 Task: Create a task  Implement a new cloud-based project accounting system for a company , assign it to team member softage.5@softage.net in the project BackTech and update the status of the task to  At Risk , set the priority of the task to Medium
Action: Mouse moved to (608, 476)
Screenshot: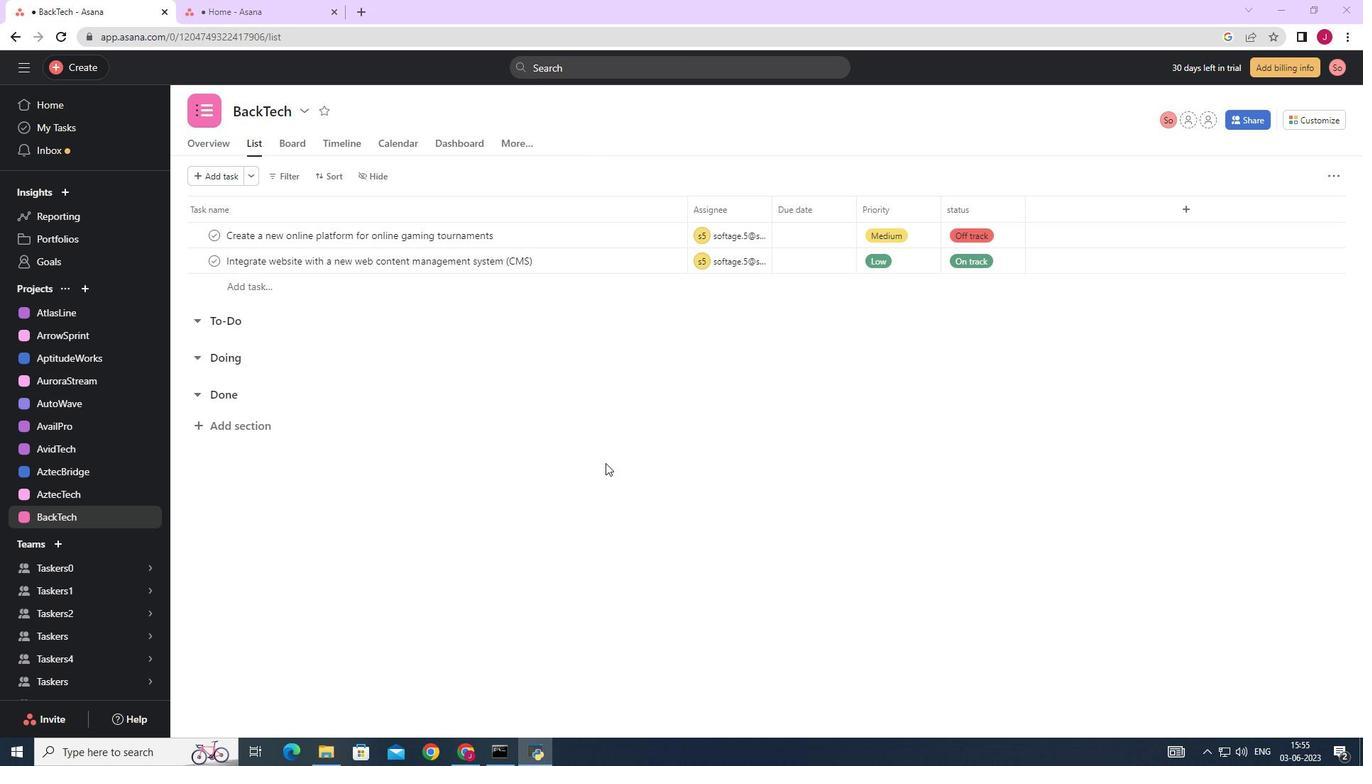 
Action: Mouse scrolled (606, 469) with delta (0, 0)
Screenshot: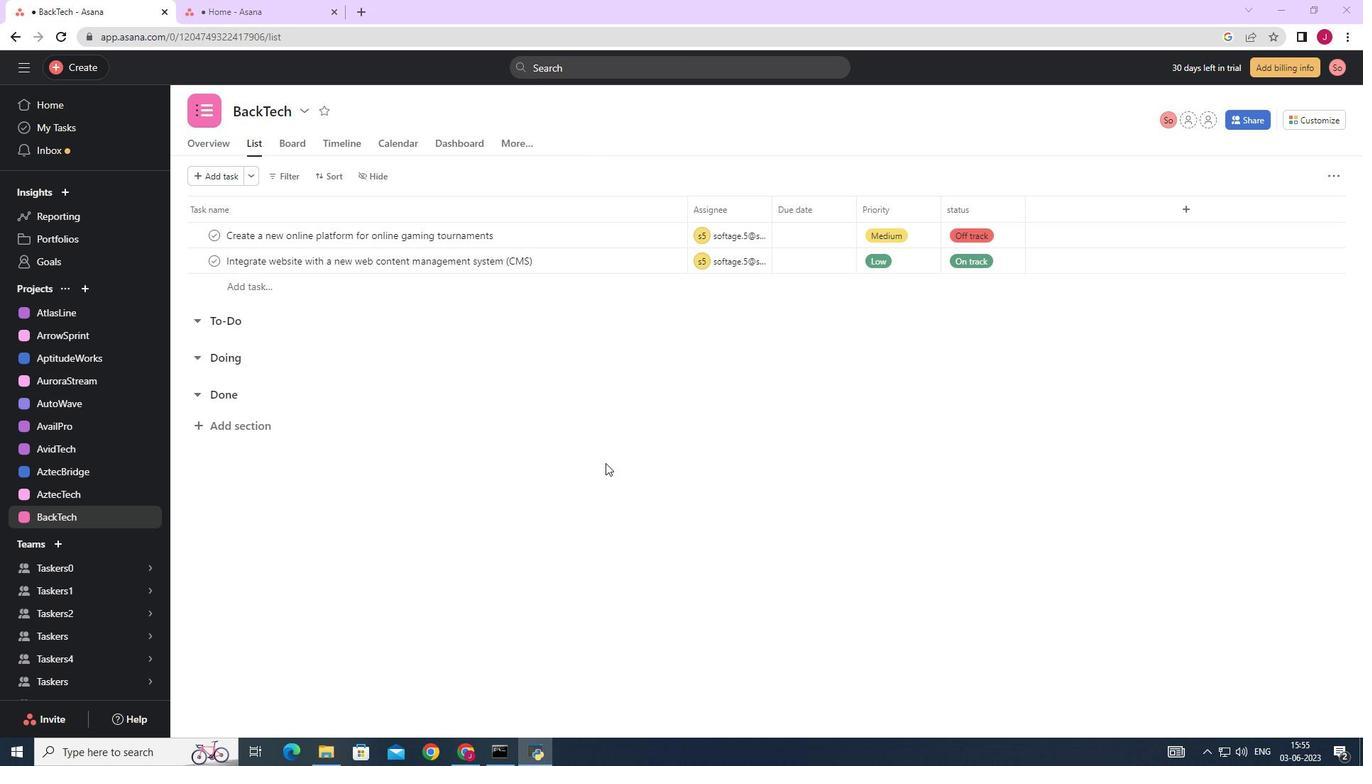 
Action: Mouse scrolled (608, 474) with delta (0, 0)
Screenshot: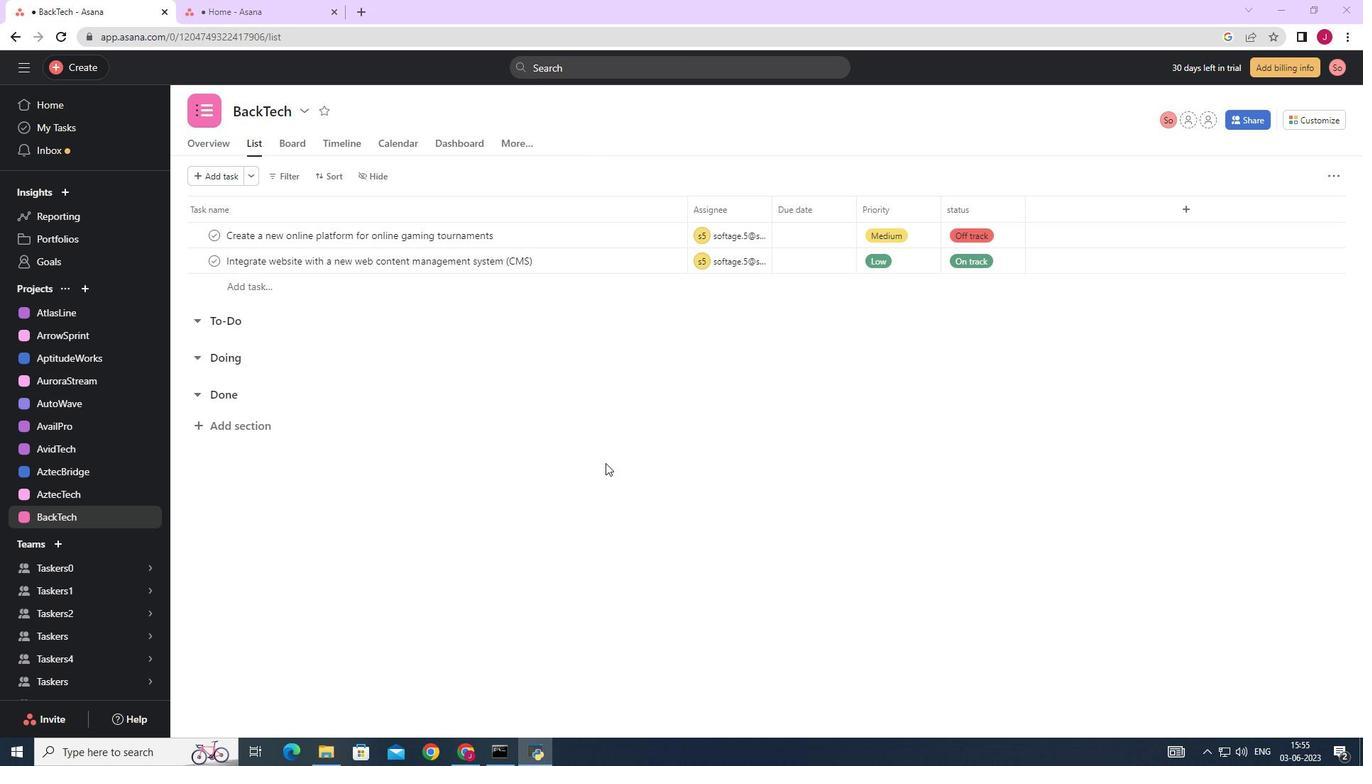 
Action: Mouse scrolled (608, 475) with delta (0, 0)
Screenshot: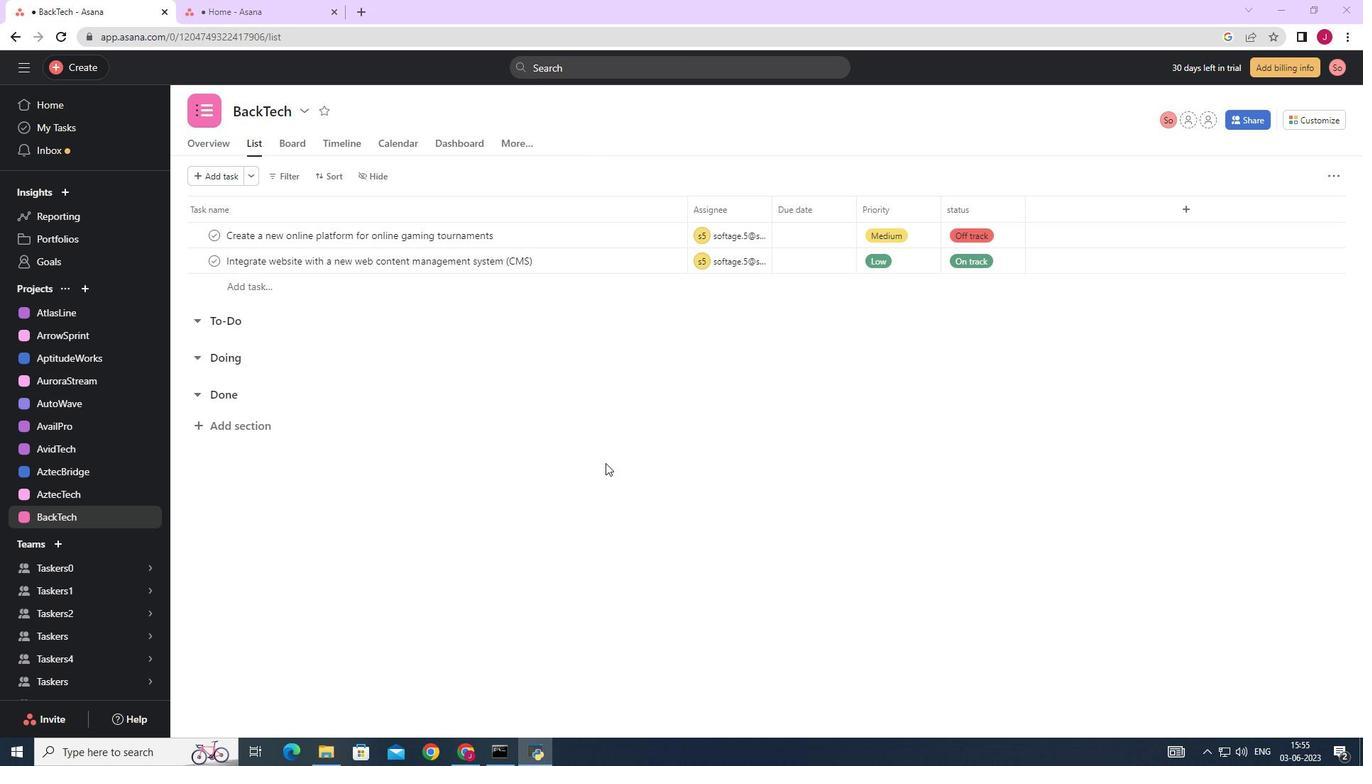 
Action: Mouse moved to (608, 477)
Screenshot: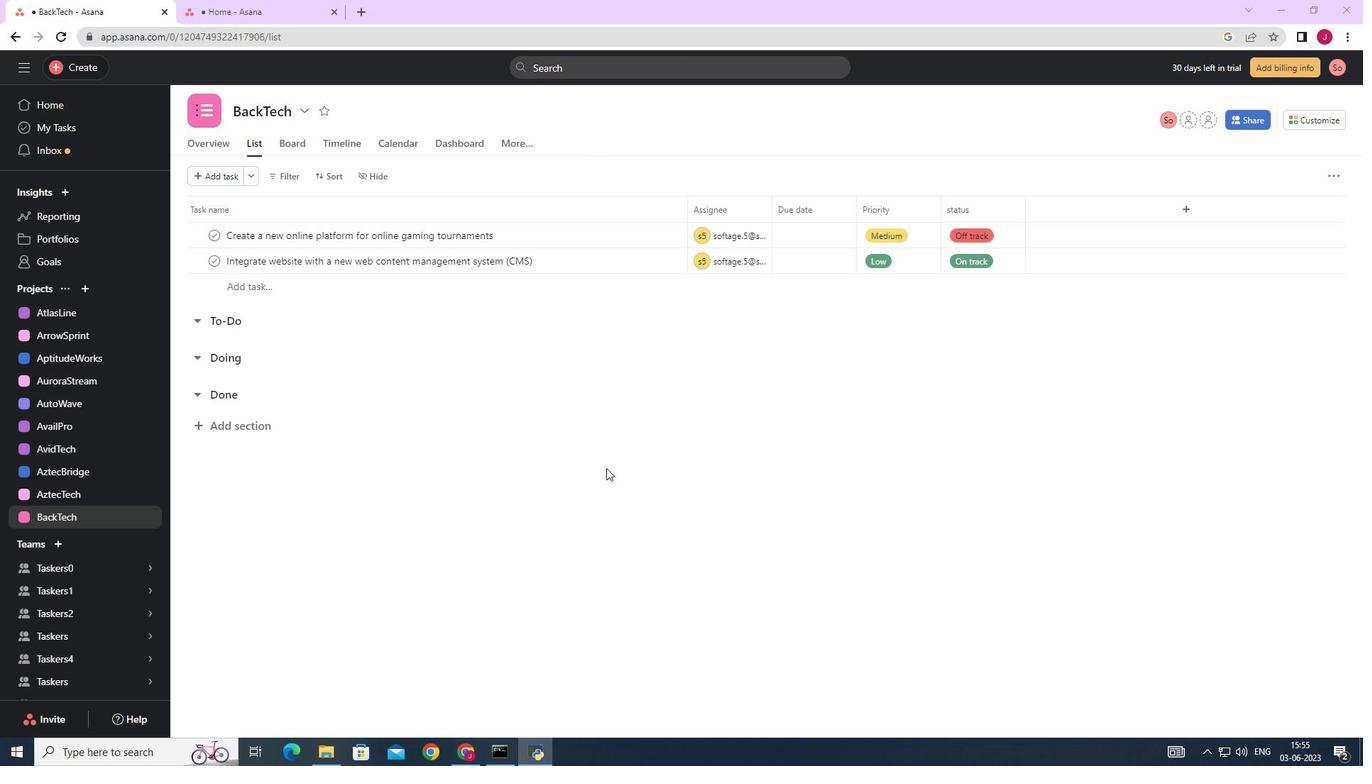 
Action: Mouse scrolled (608, 475) with delta (0, 0)
Screenshot: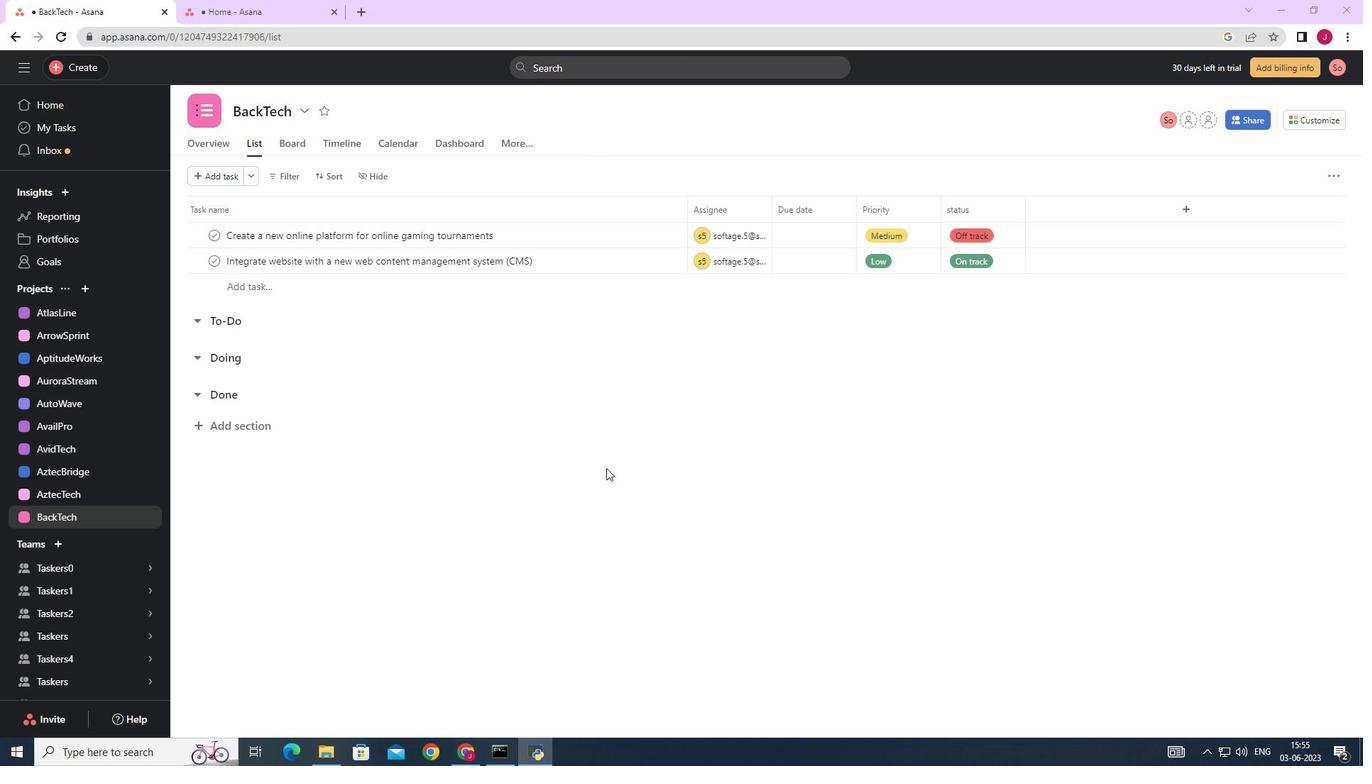 
Action: Mouse scrolled (608, 477) with delta (0, 0)
Screenshot: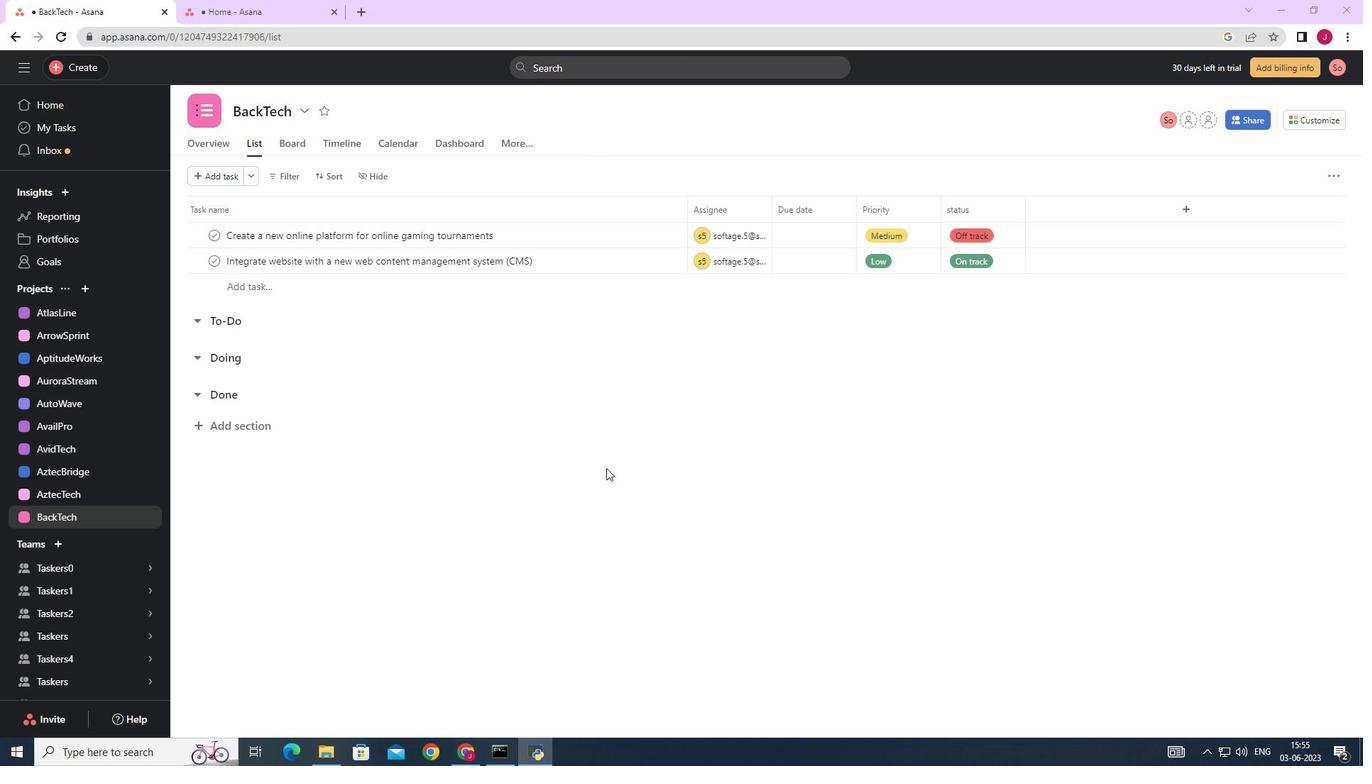 
Action: Mouse moved to (601, 479)
Screenshot: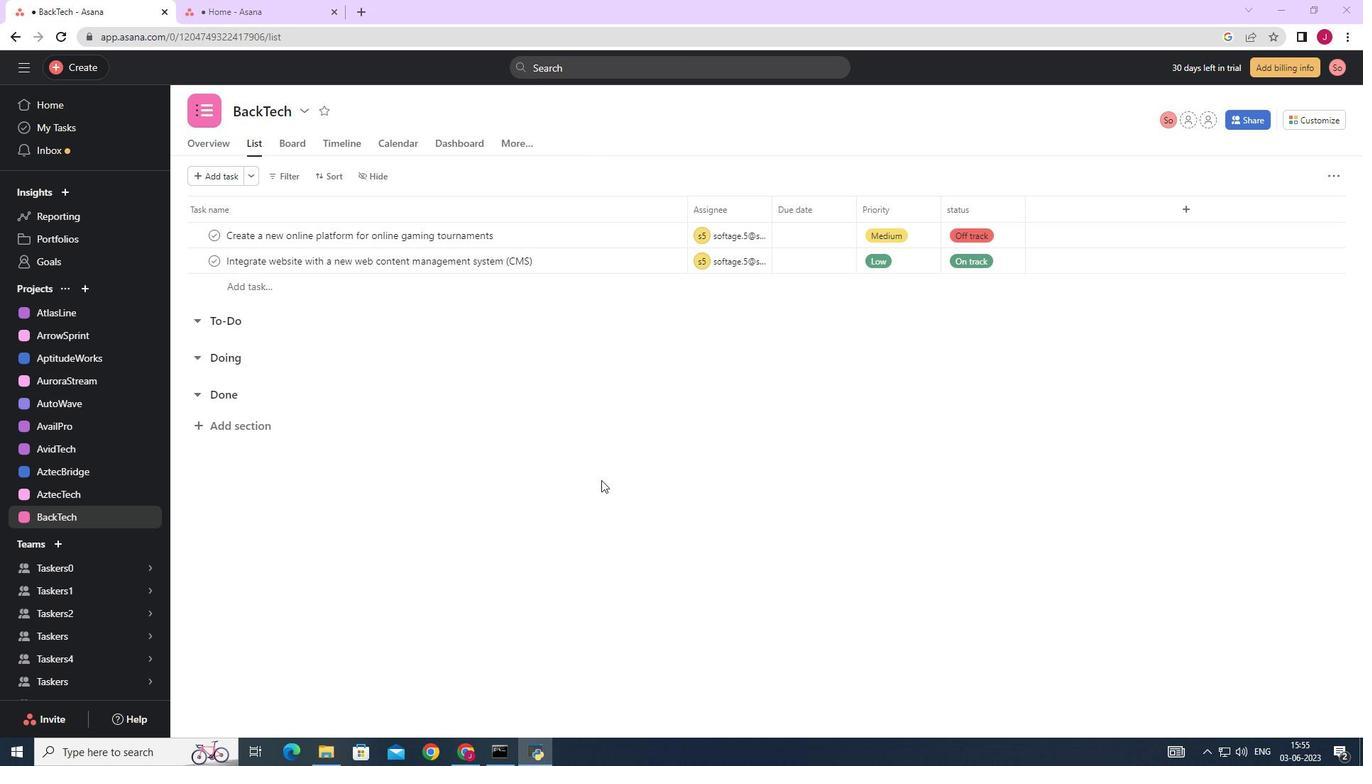
Action: Mouse scrolled (601, 480) with delta (0, 0)
Screenshot: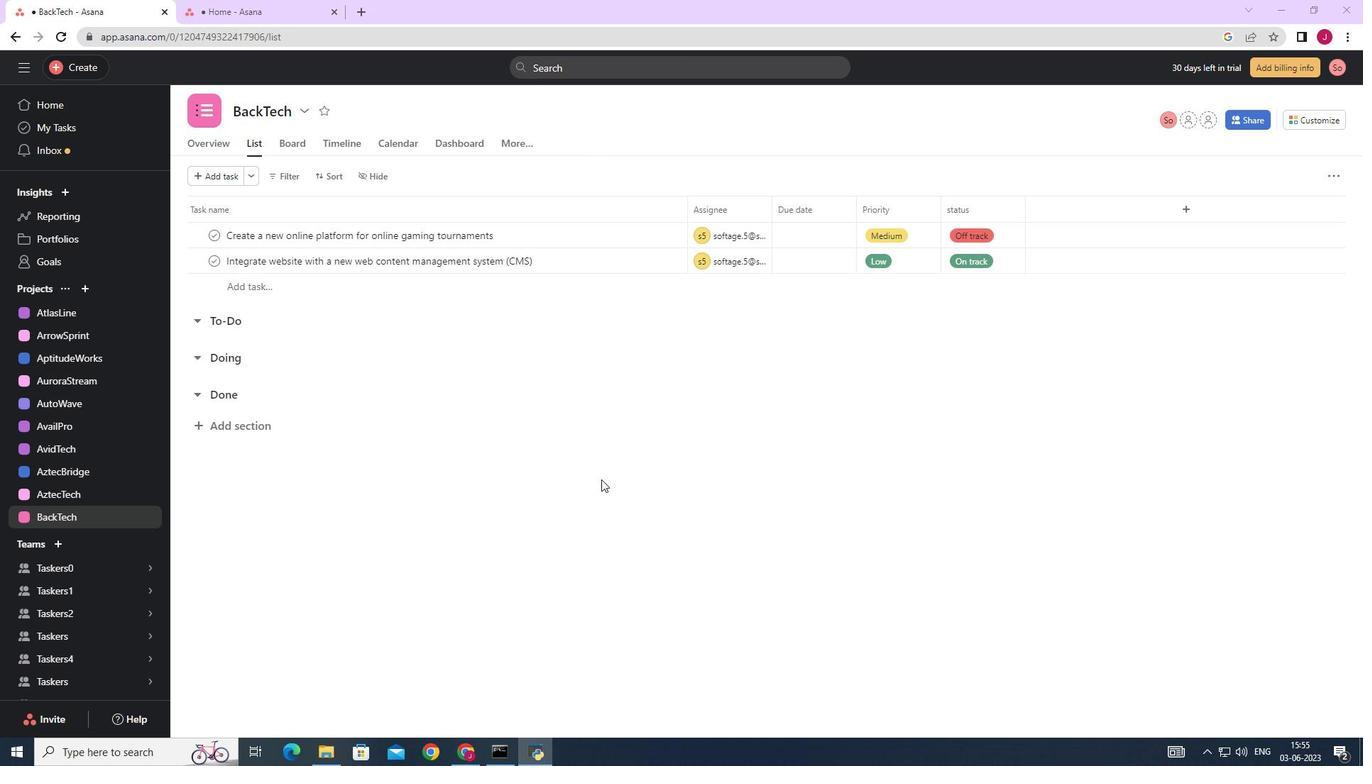 
Action: Mouse scrolled (601, 480) with delta (0, 0)
Screenshot: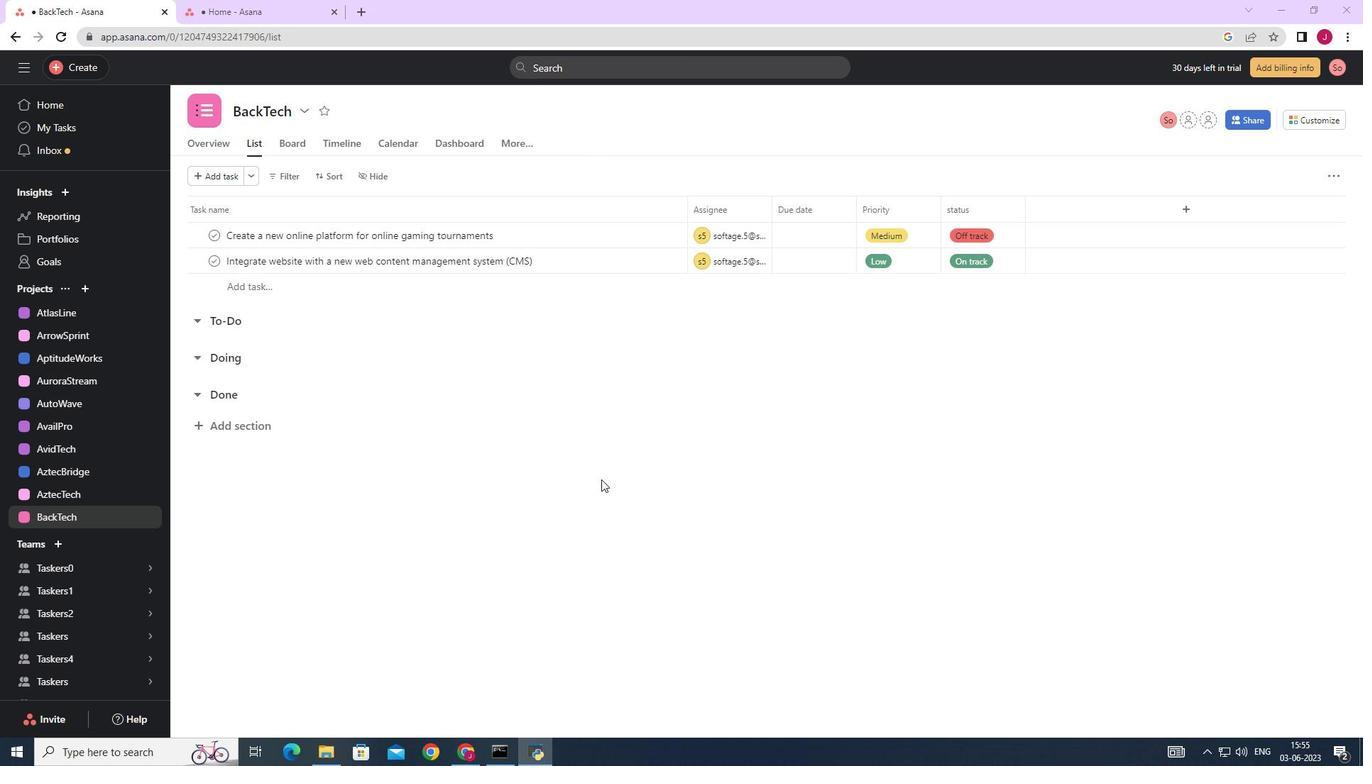 
Action: Mouse scrolled (601, 480) with delta (0, 0)
Screenshot: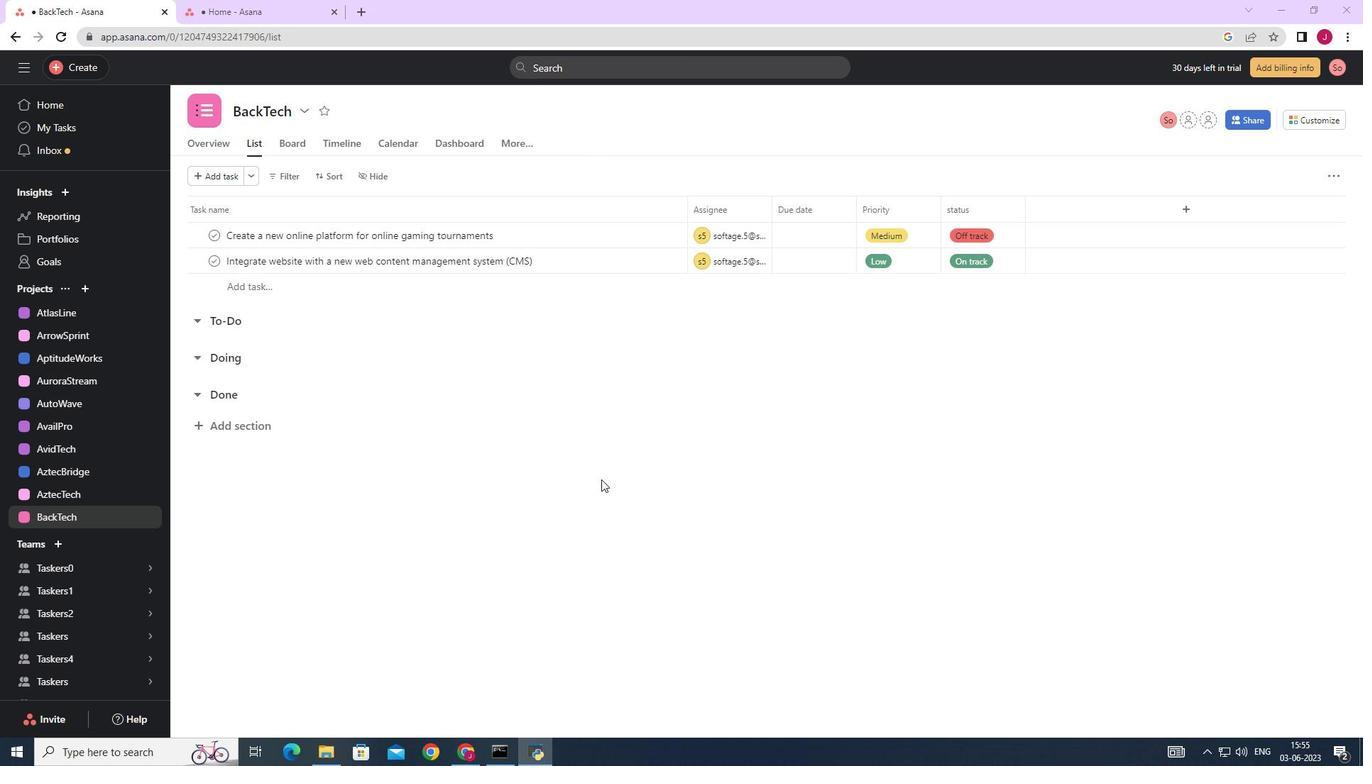 
Action: Mouse moved to (387, 419)
Screenshot: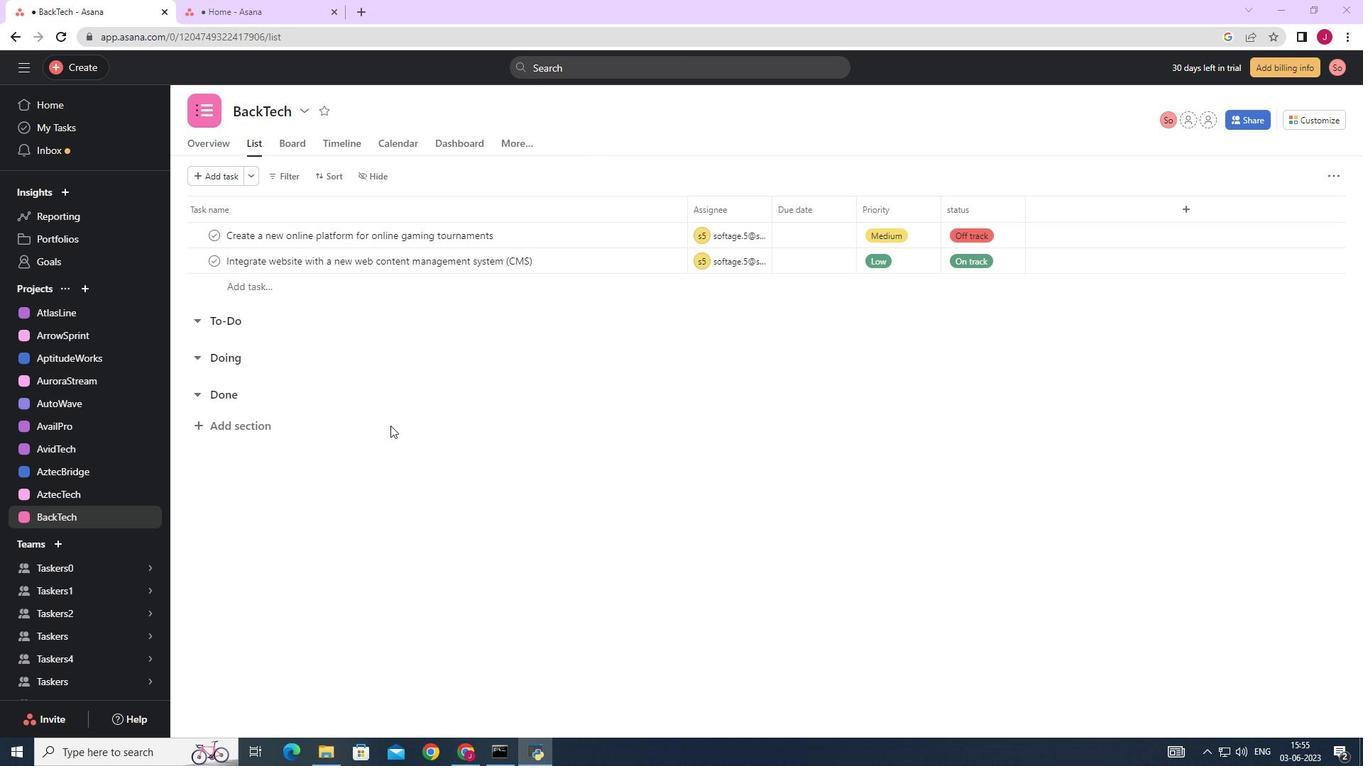
Action: Mouse scrolled (388, 422) with delta (0, 0)
Screenshot: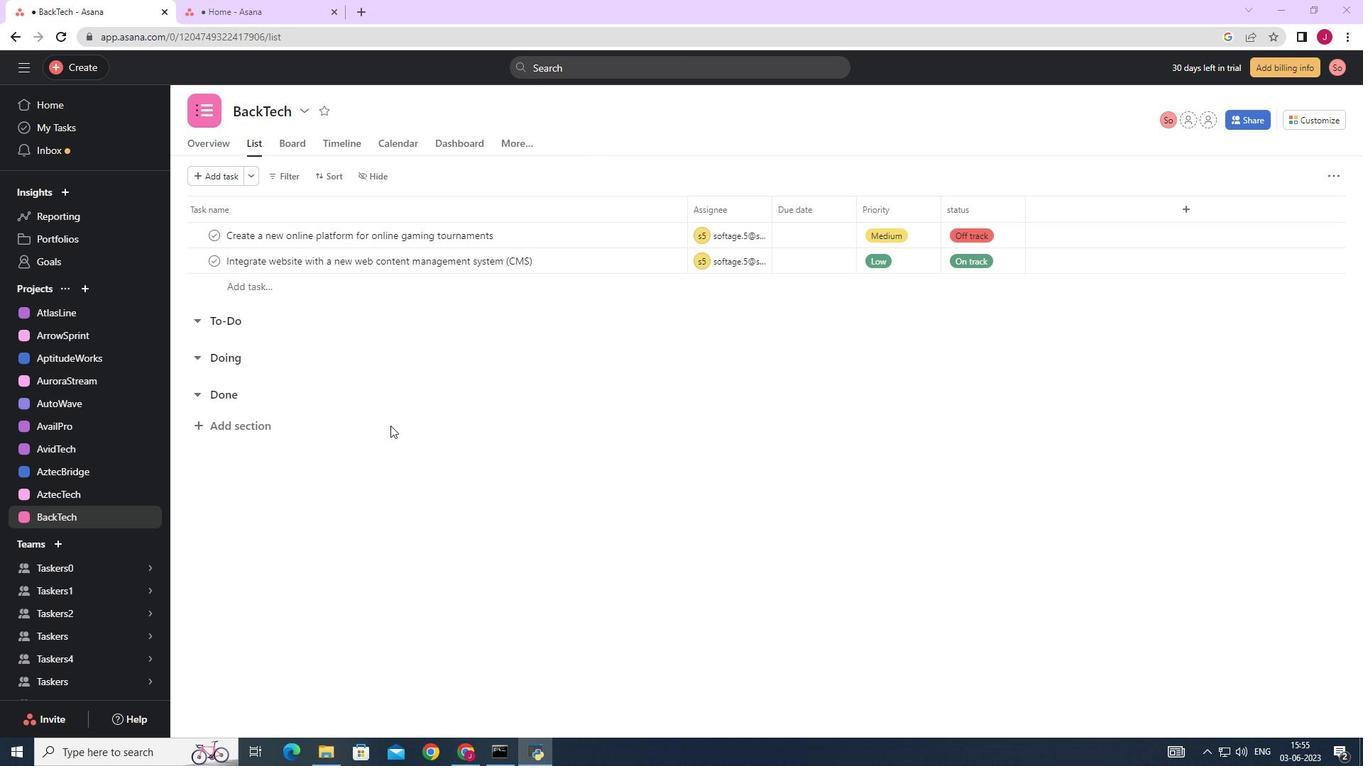 
Action: Mouse moved to (384, 411)
Screenshot: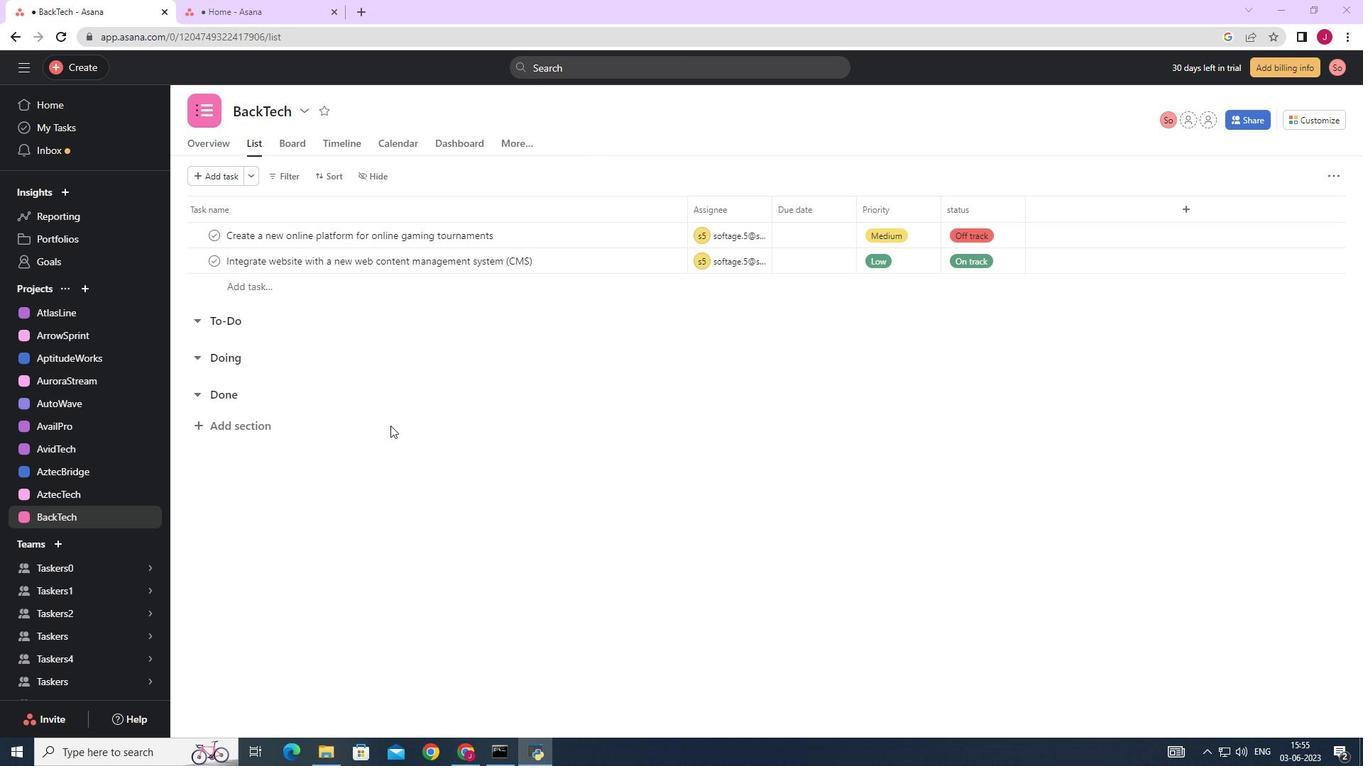 
Action: Mouse scrolled (385, 414) with delta (0, 0)
Screenshot: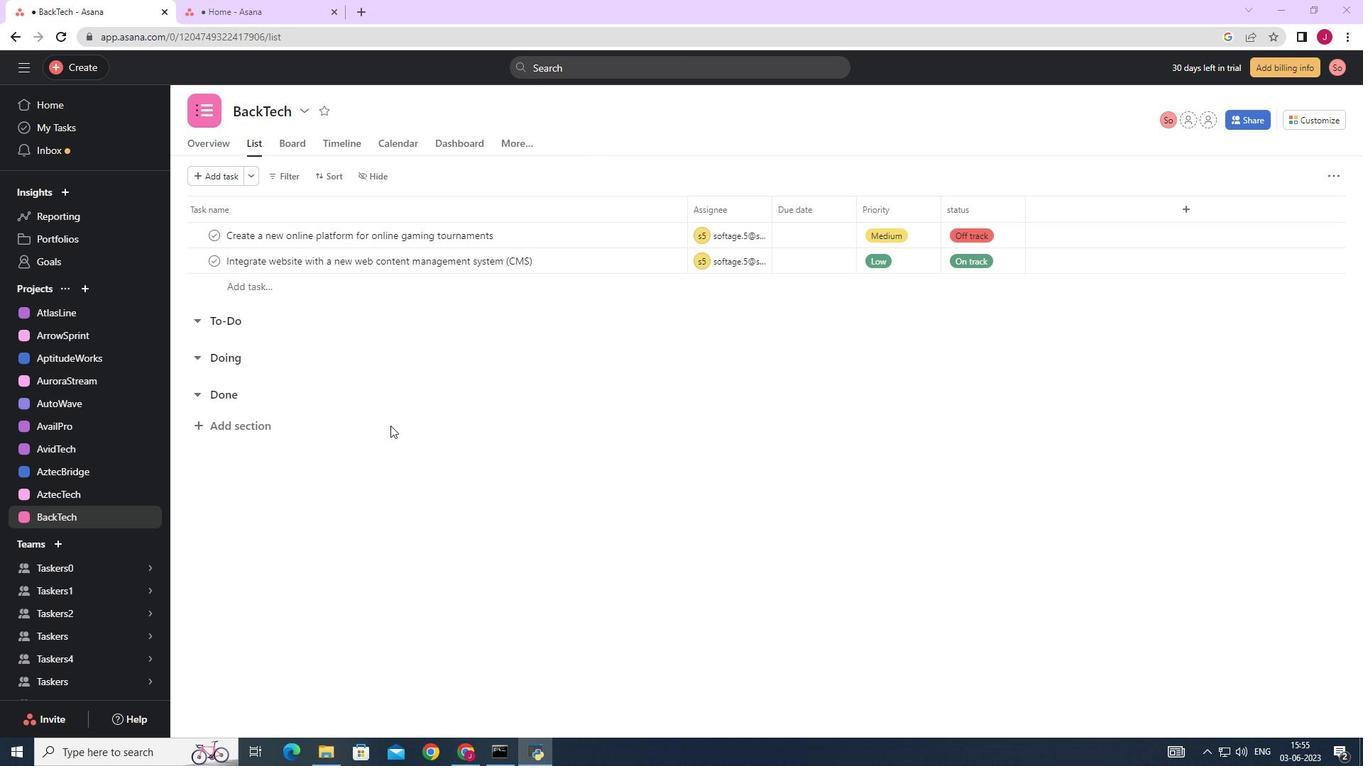 
Action: Mouse moved to (83, 64)
Screenshot: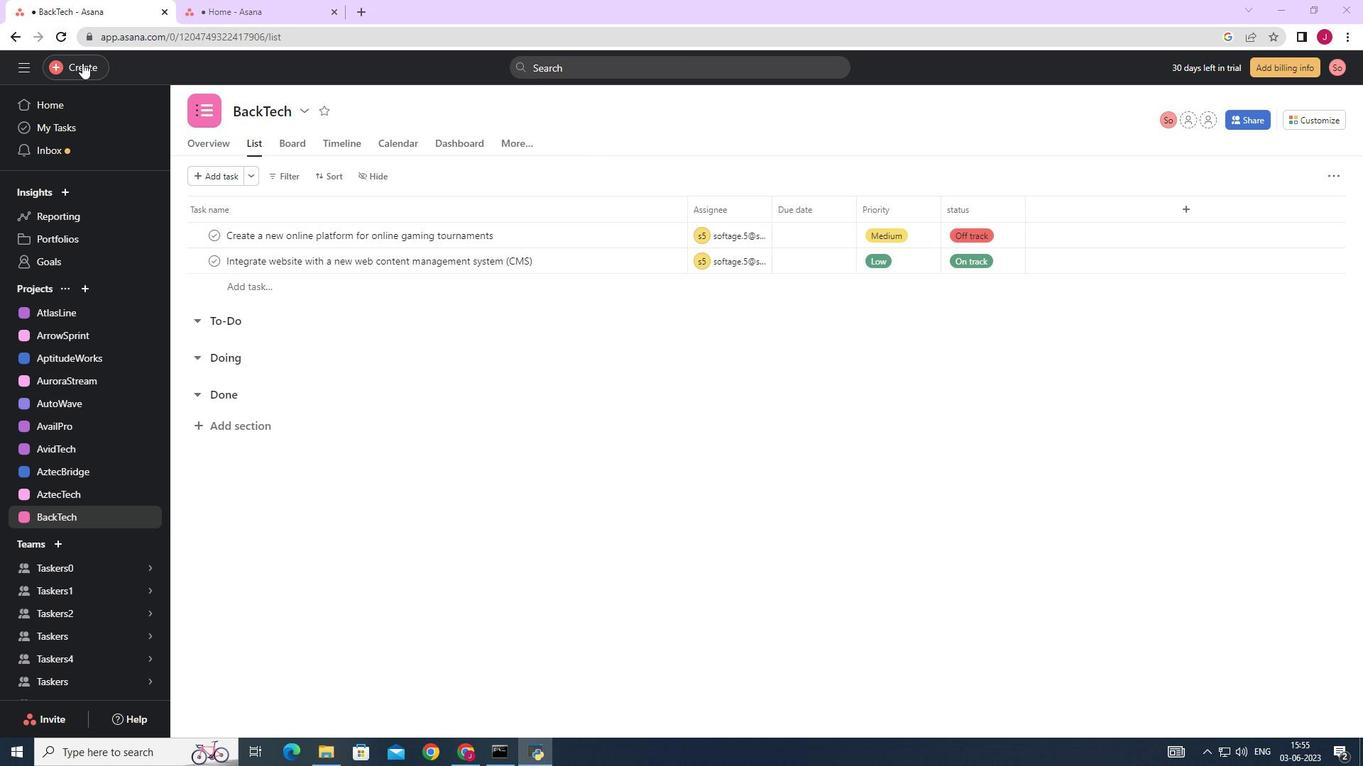 
Action: Mouse pressed left at (83, 64)
Screenshot: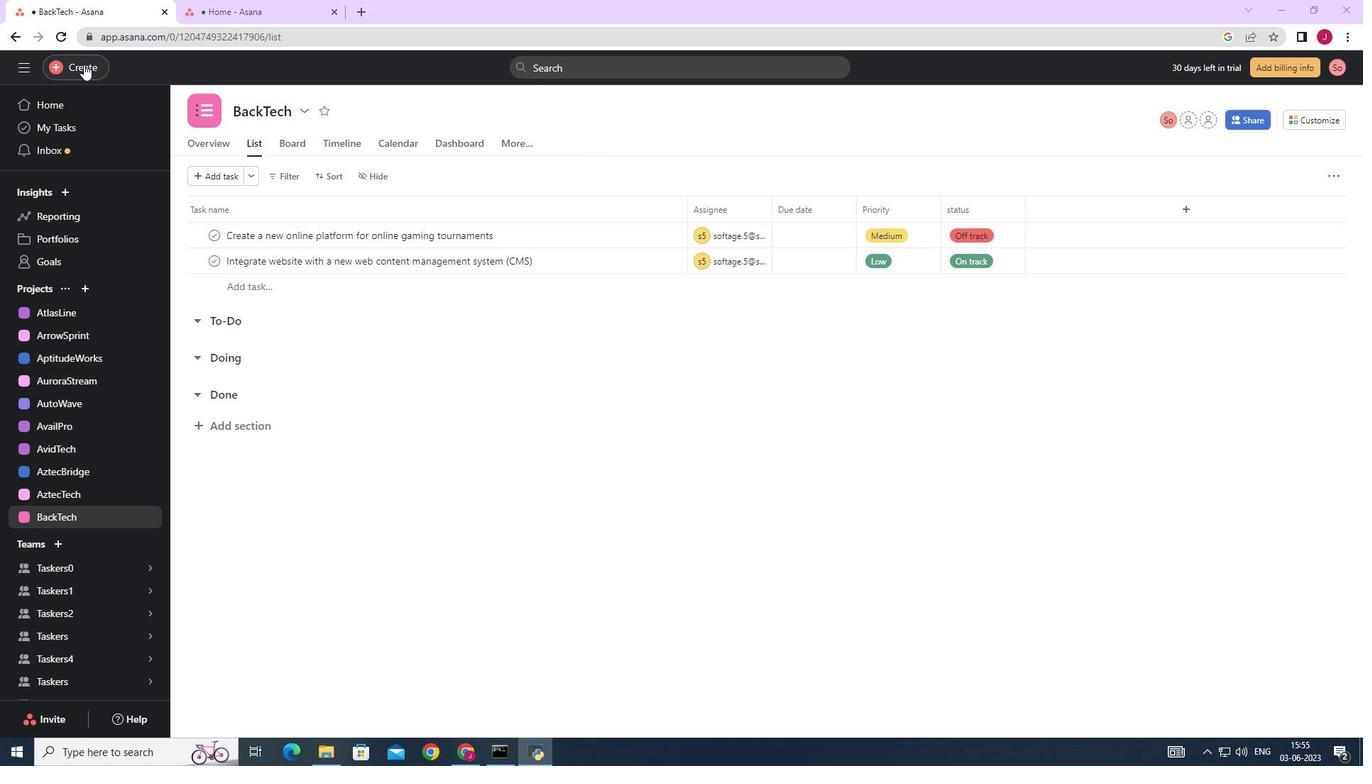 
Action: Mouse moved to (200, 72)
Screenshot: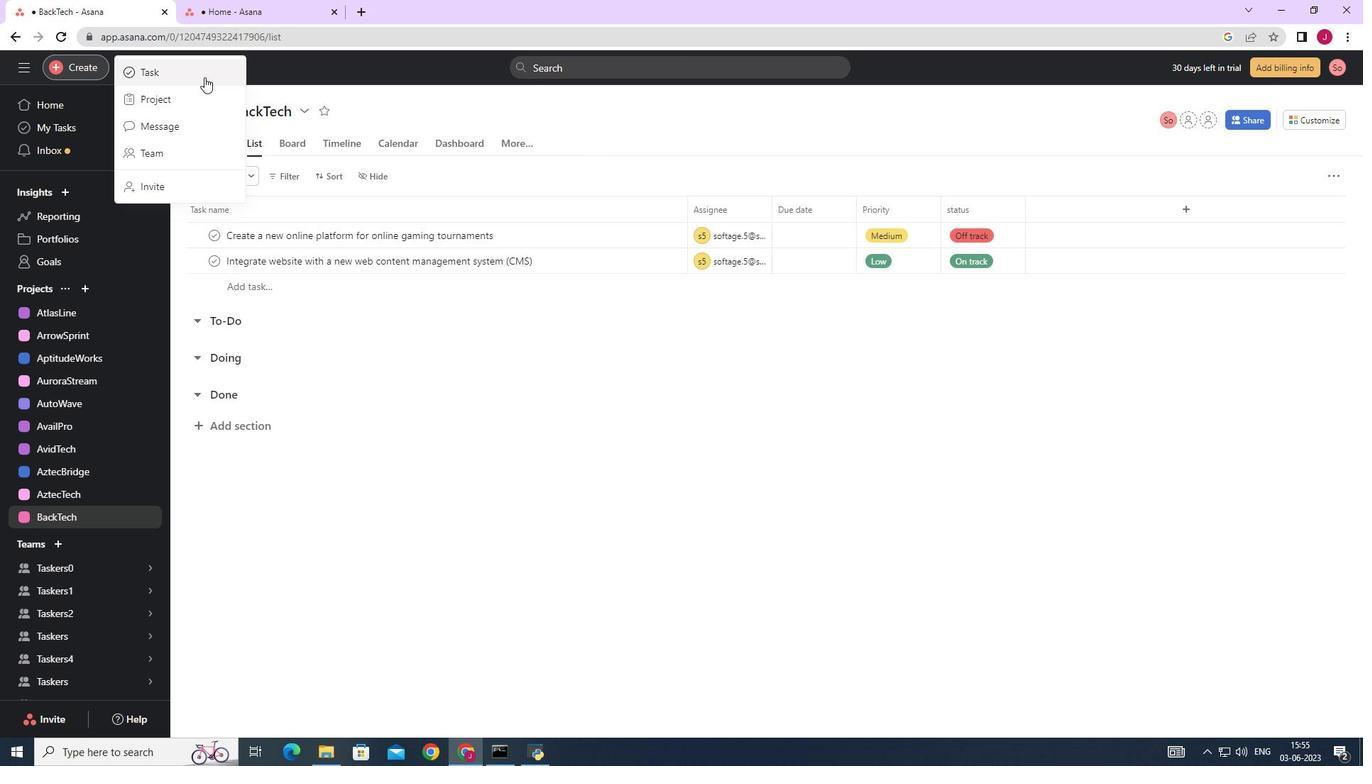 
Action: Mouse pressed left at (200, 72)
Screenshot: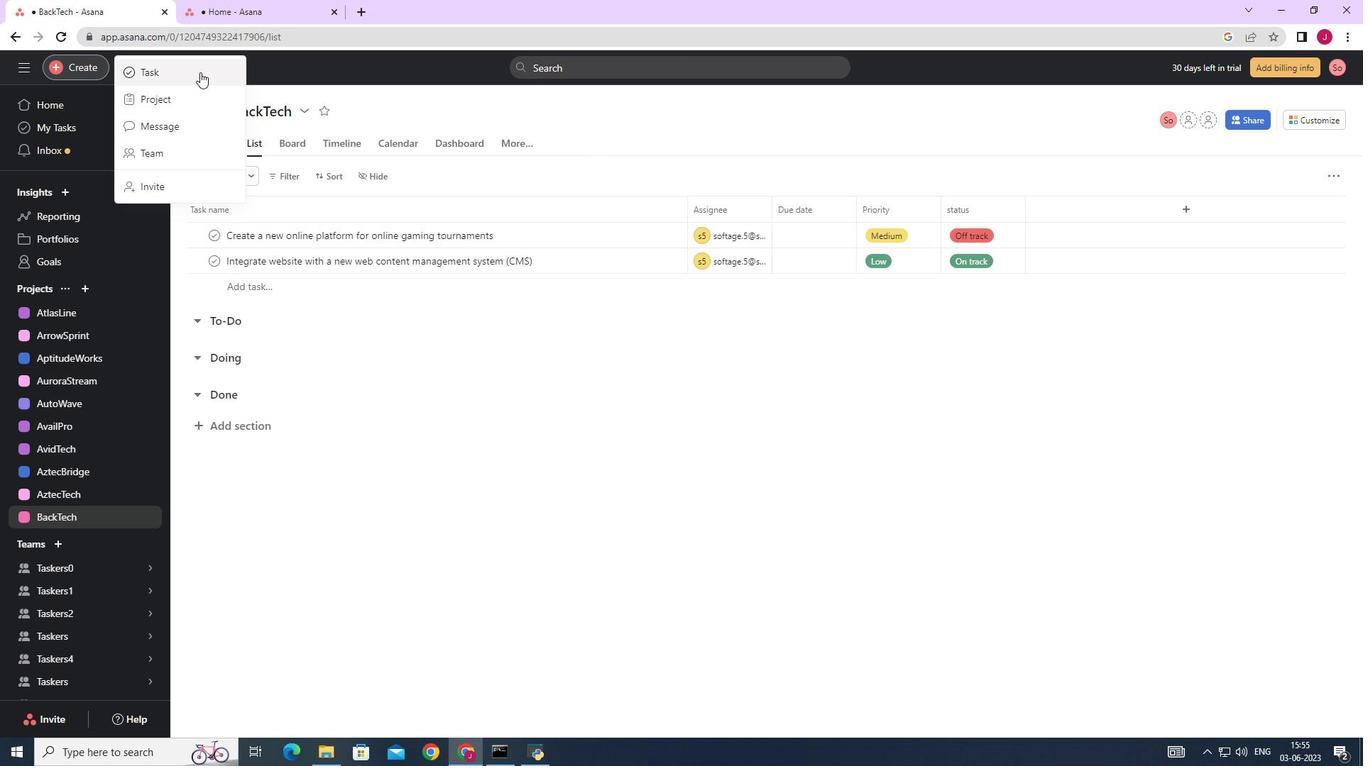 
Action: Mouse moved to (1076, 468)
Screenshot: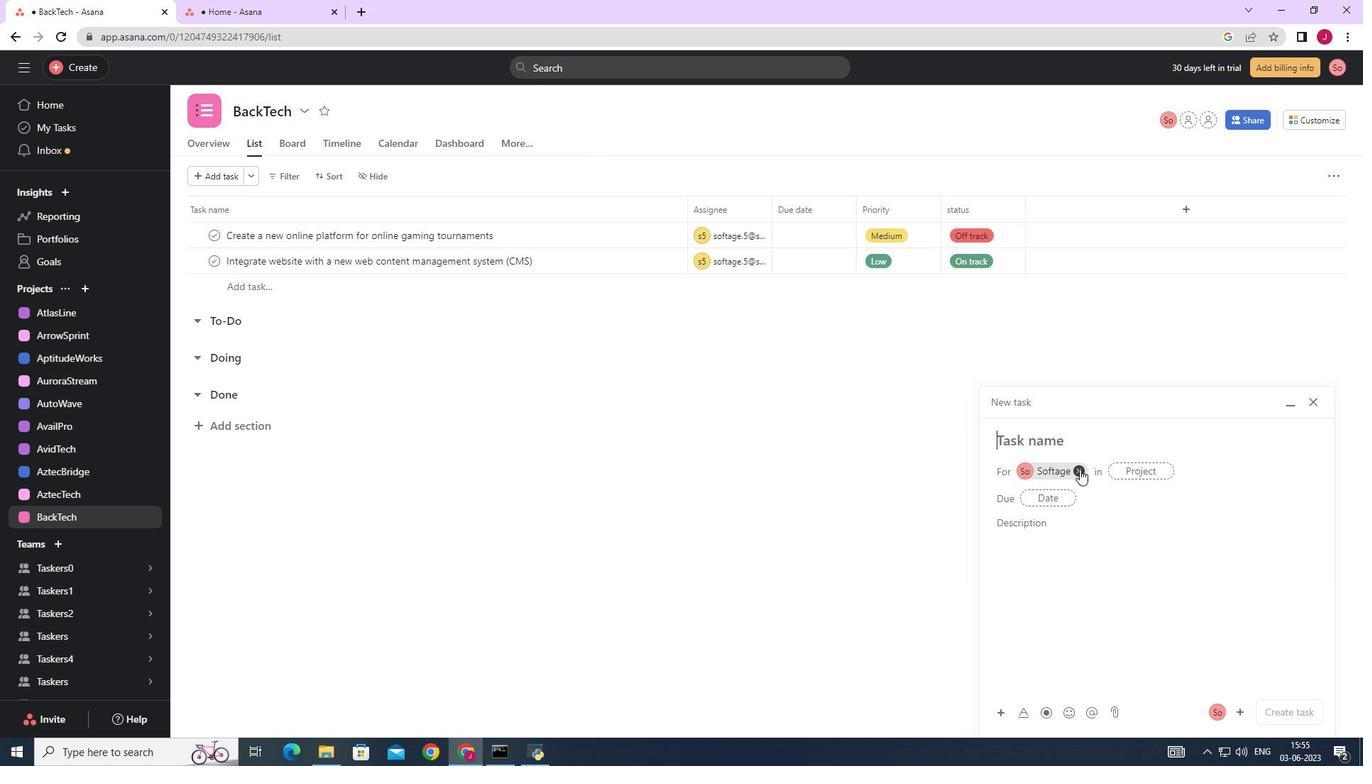 
Action: Mouse pressed left at (1076, 468)
Screenshot: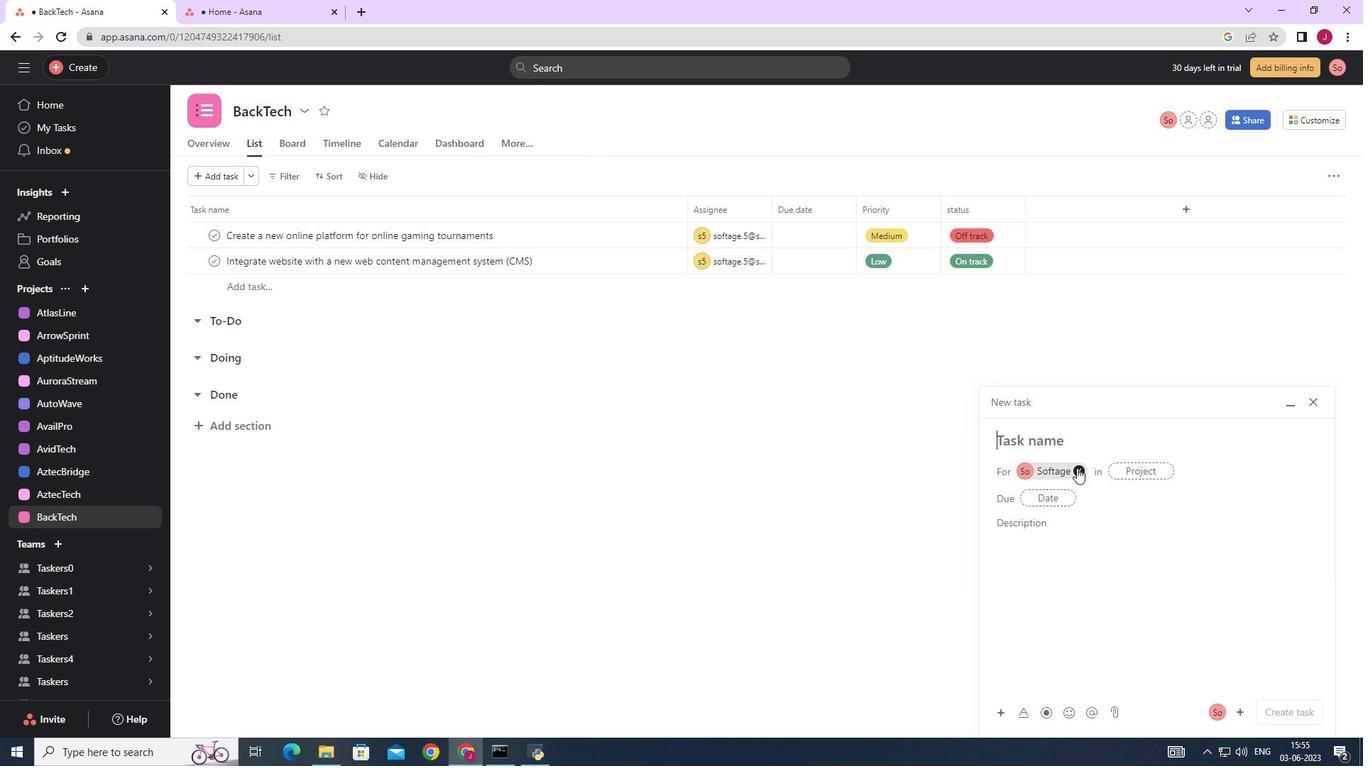 
Action: Mouse moved to (1047, 441)
Screenshot: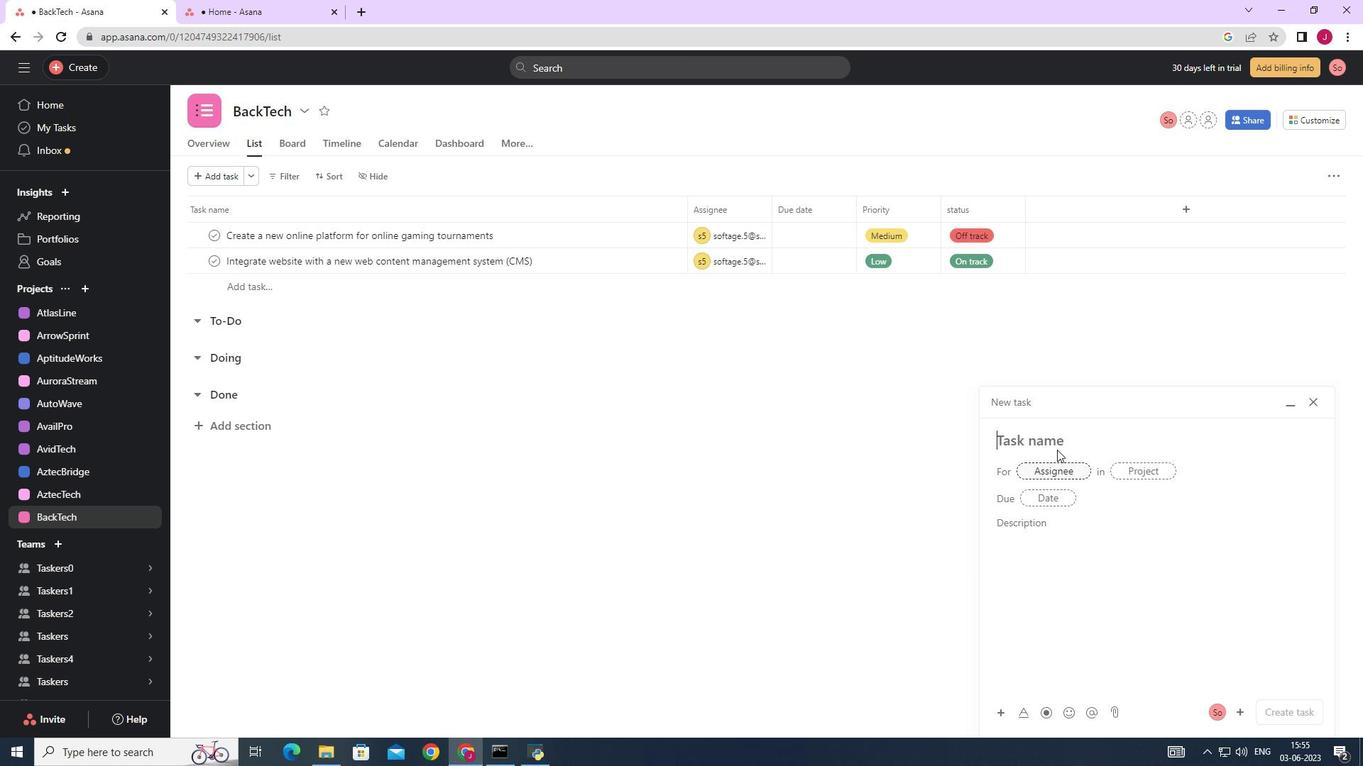 
Action: Mouse pressed left at (1047, 441)
Screenshot: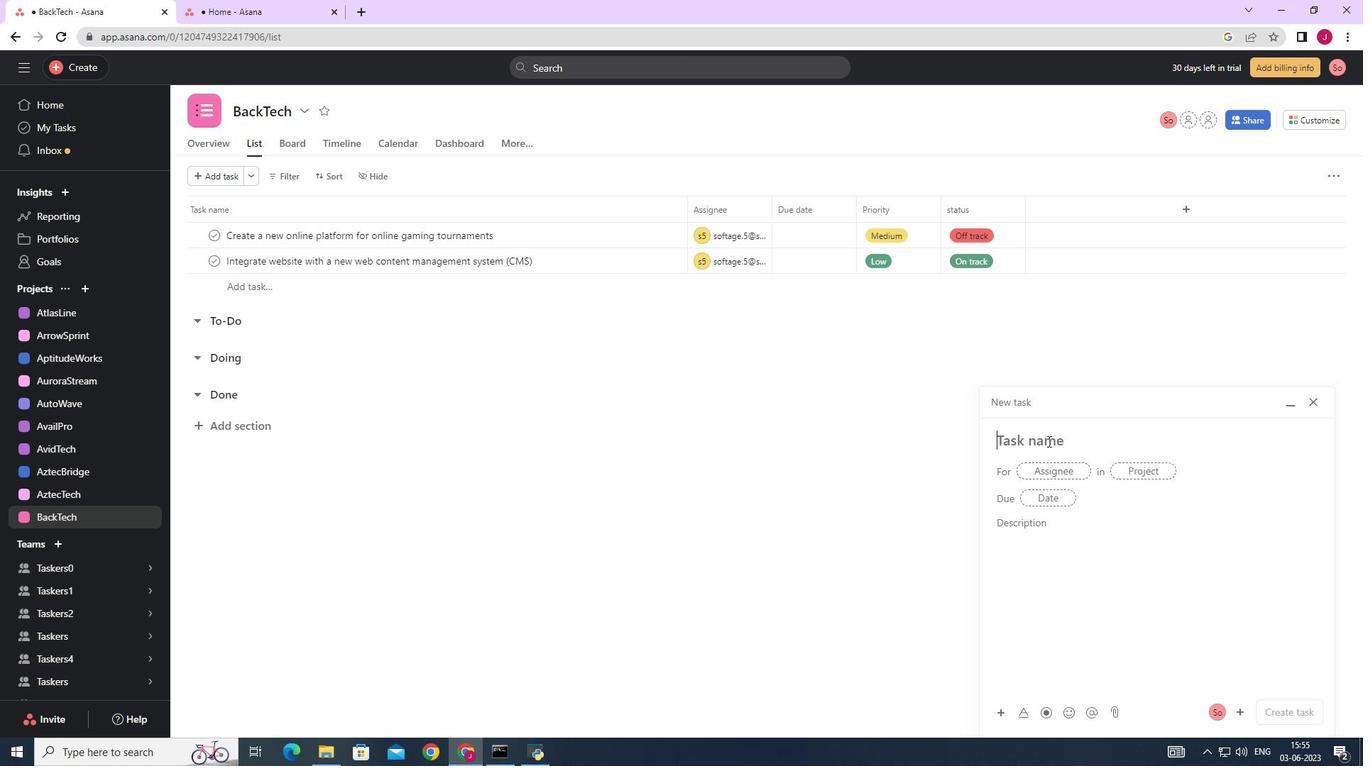 
Action: Key pressed <Key.caps_lock>I<Key.caps_lock>mplement<Key.space>a<Key.space>new
Screenshot: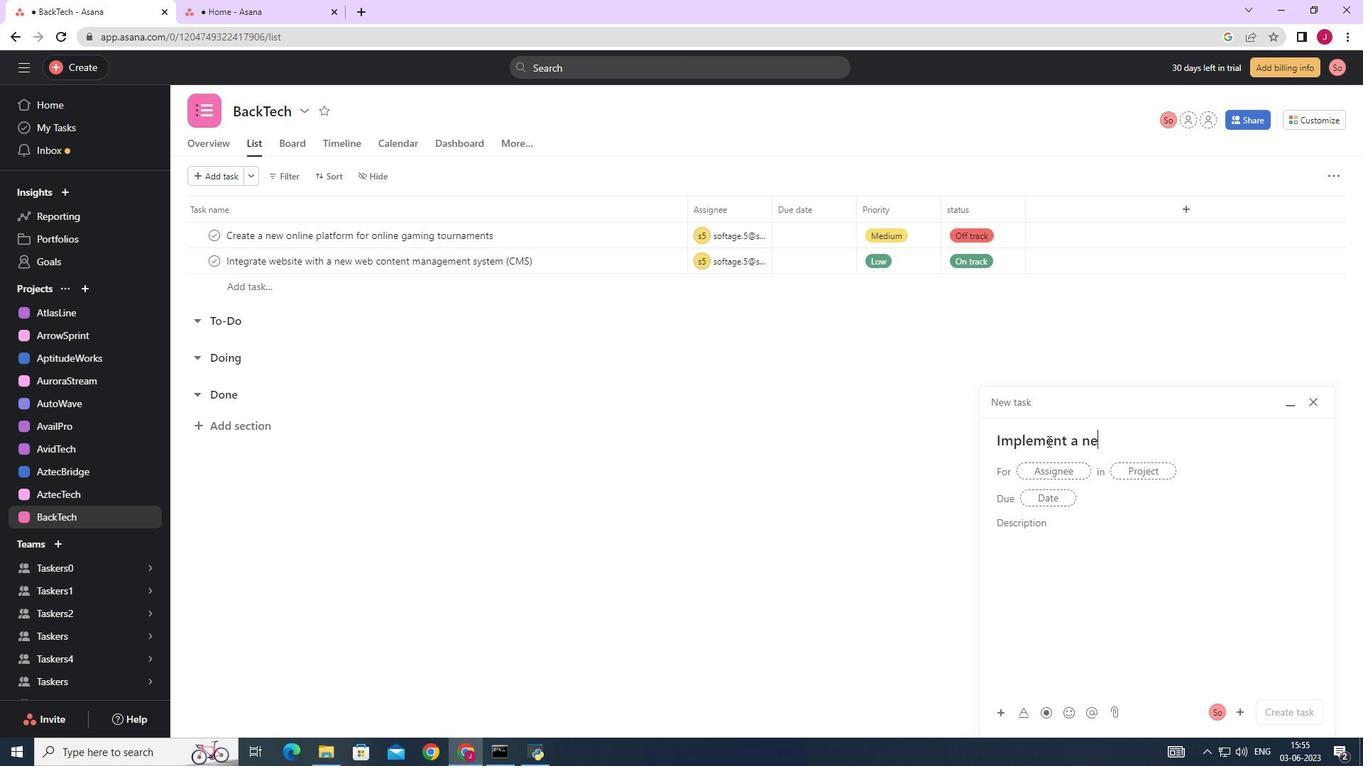 
Action: Mouse moved to (1059, 435)
Screenshot: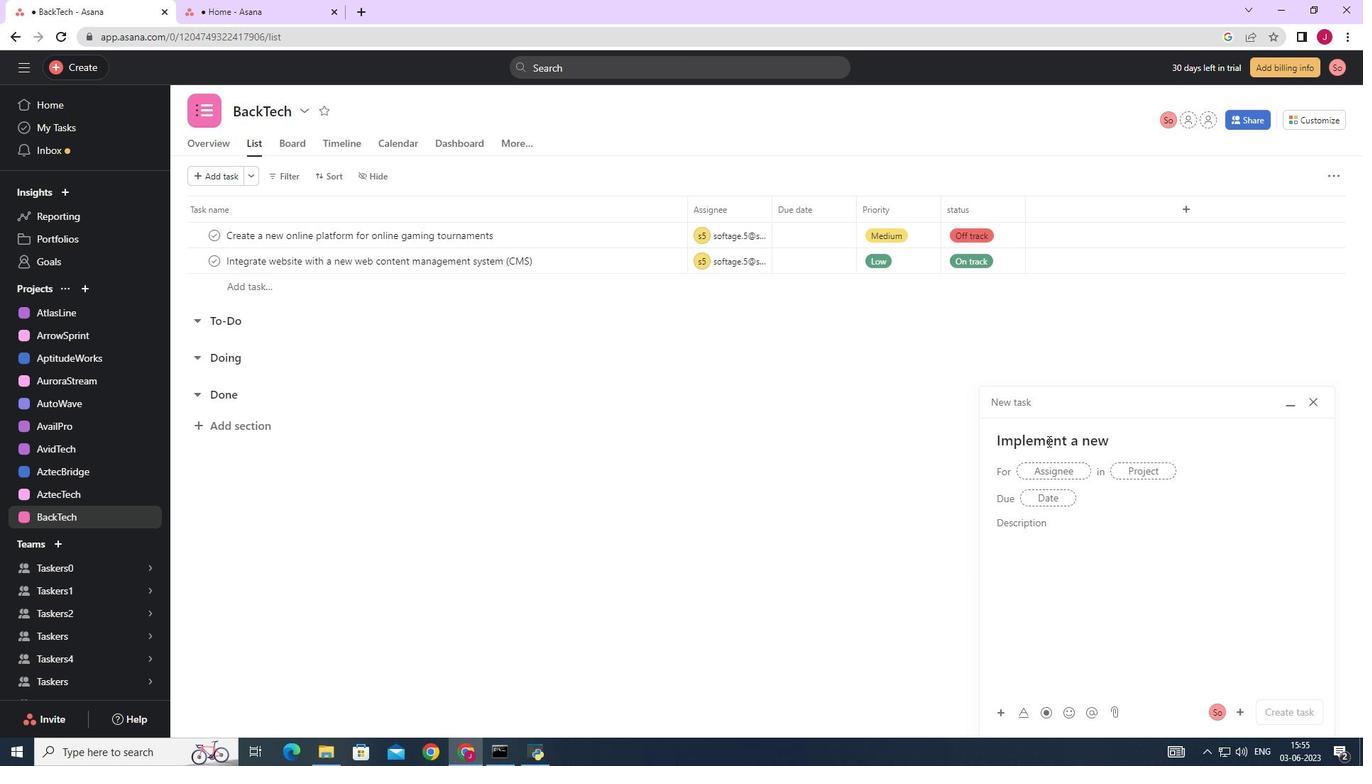 
Action: Key pressed <Key.space>cloud-based<Key.space>project<Key.space>accounting<Key.space>system<Key.space>for<Key.space>a<Key.space>company<Key.space>
Screenshot: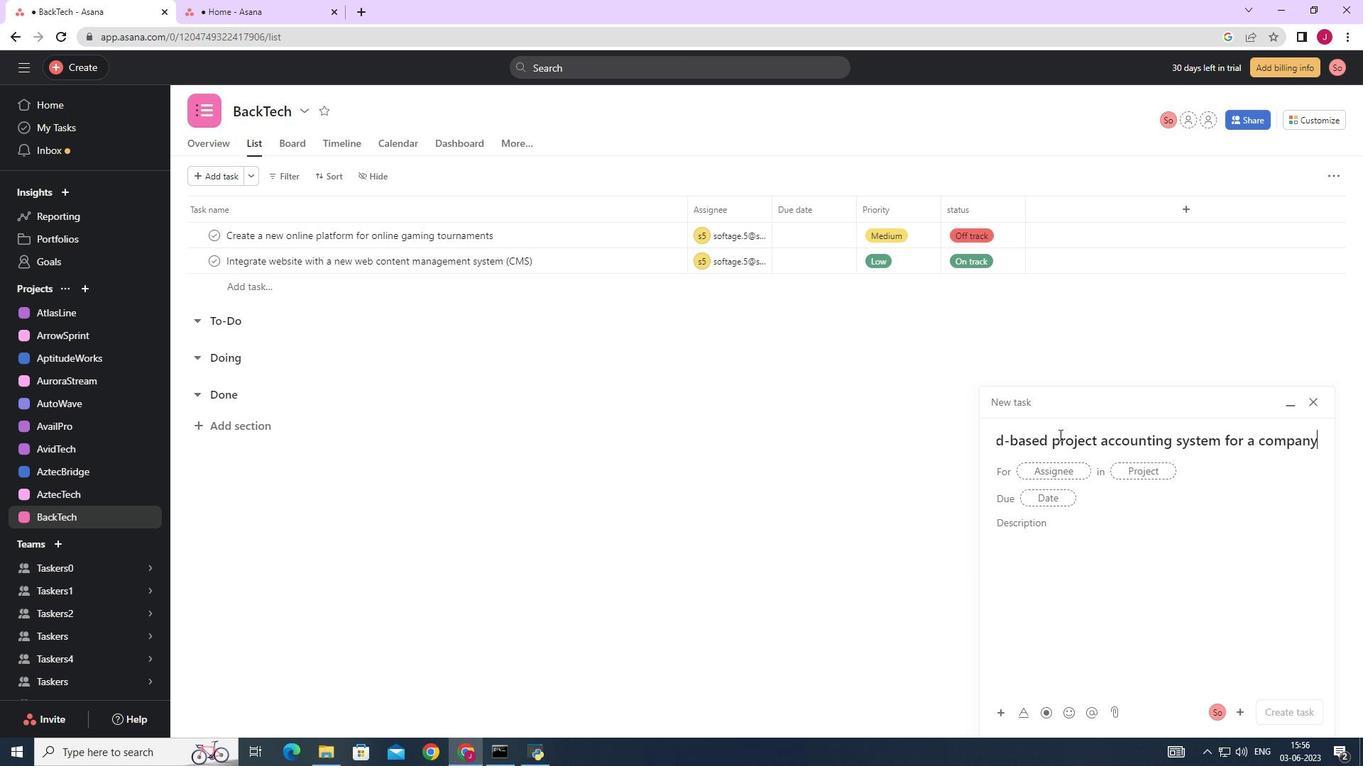 
Action: Mouse moved to (1043, 471)
Screenshot: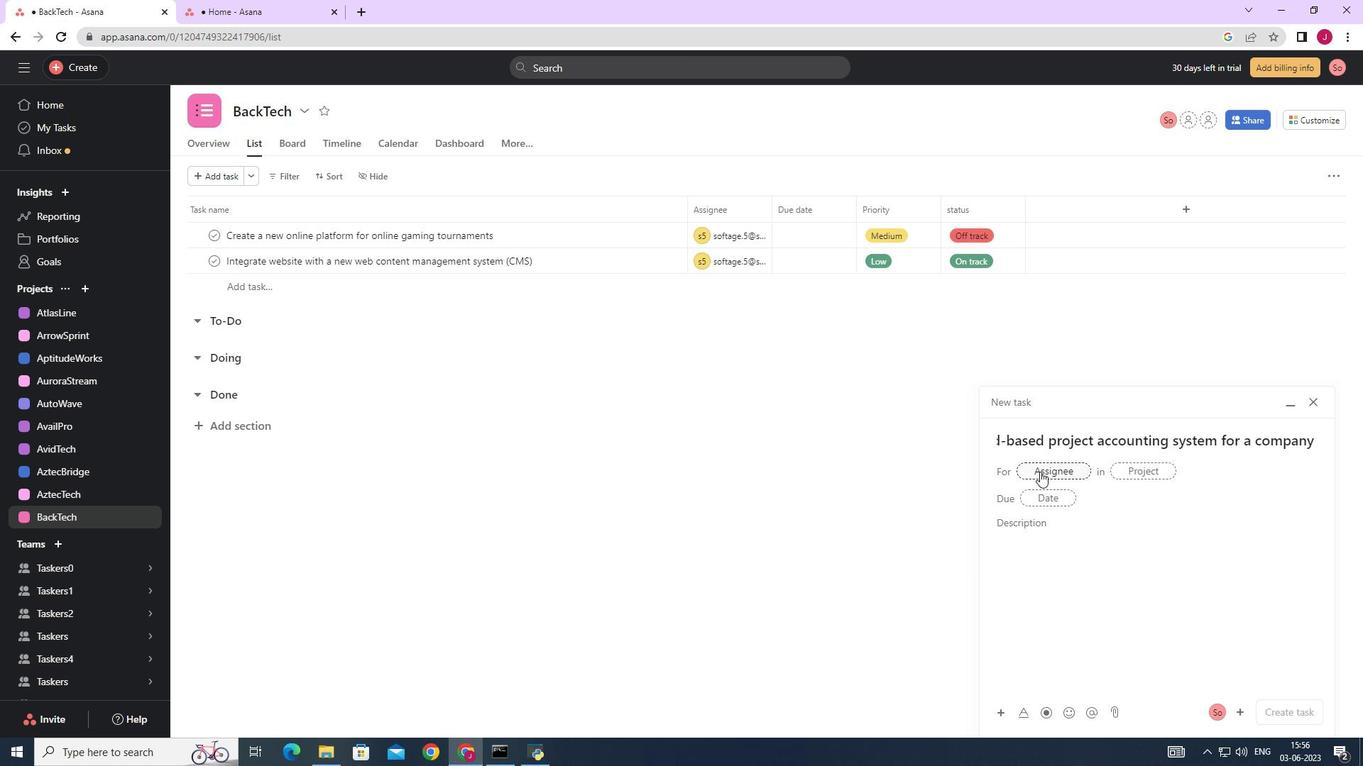 
Action: Mouse pressed left at (1043, 471)
Screenshot: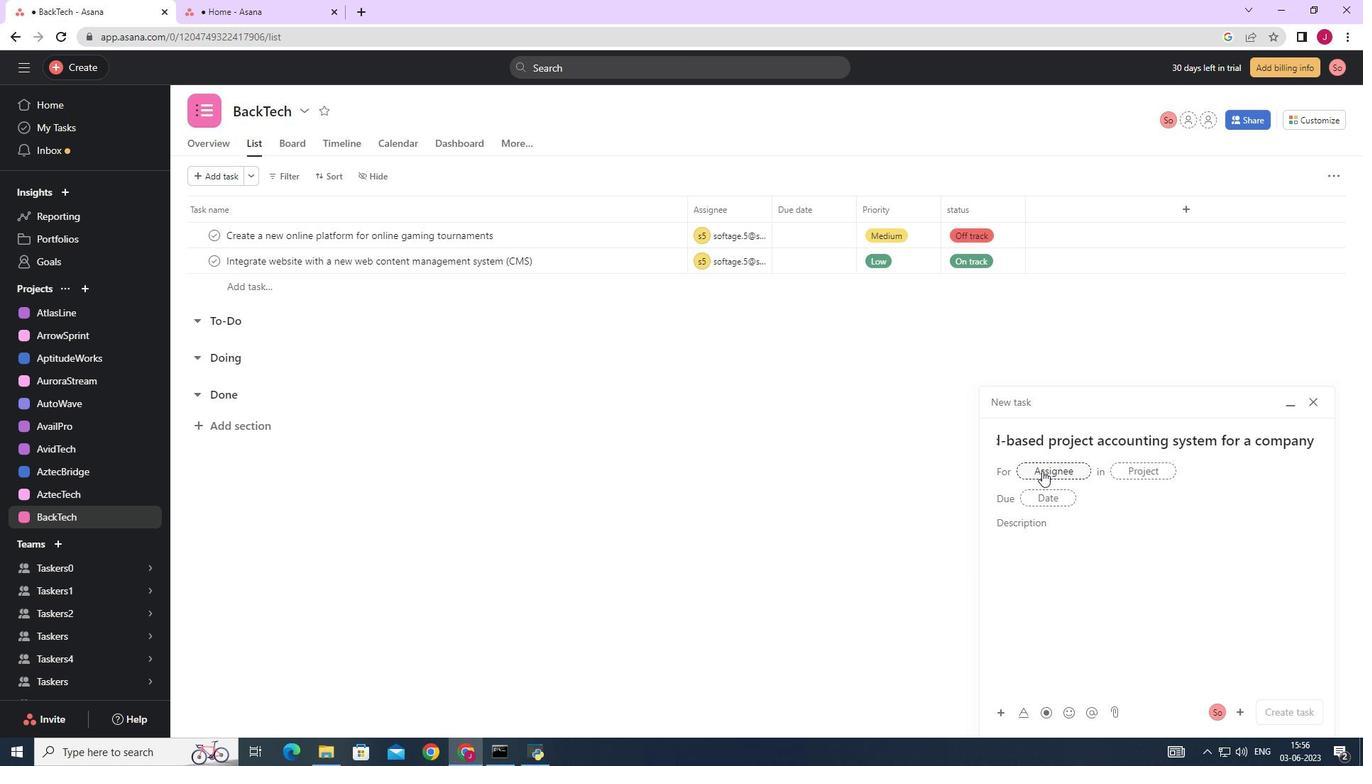 
Action: Mouse moved to (1043, 471)
Screenshot: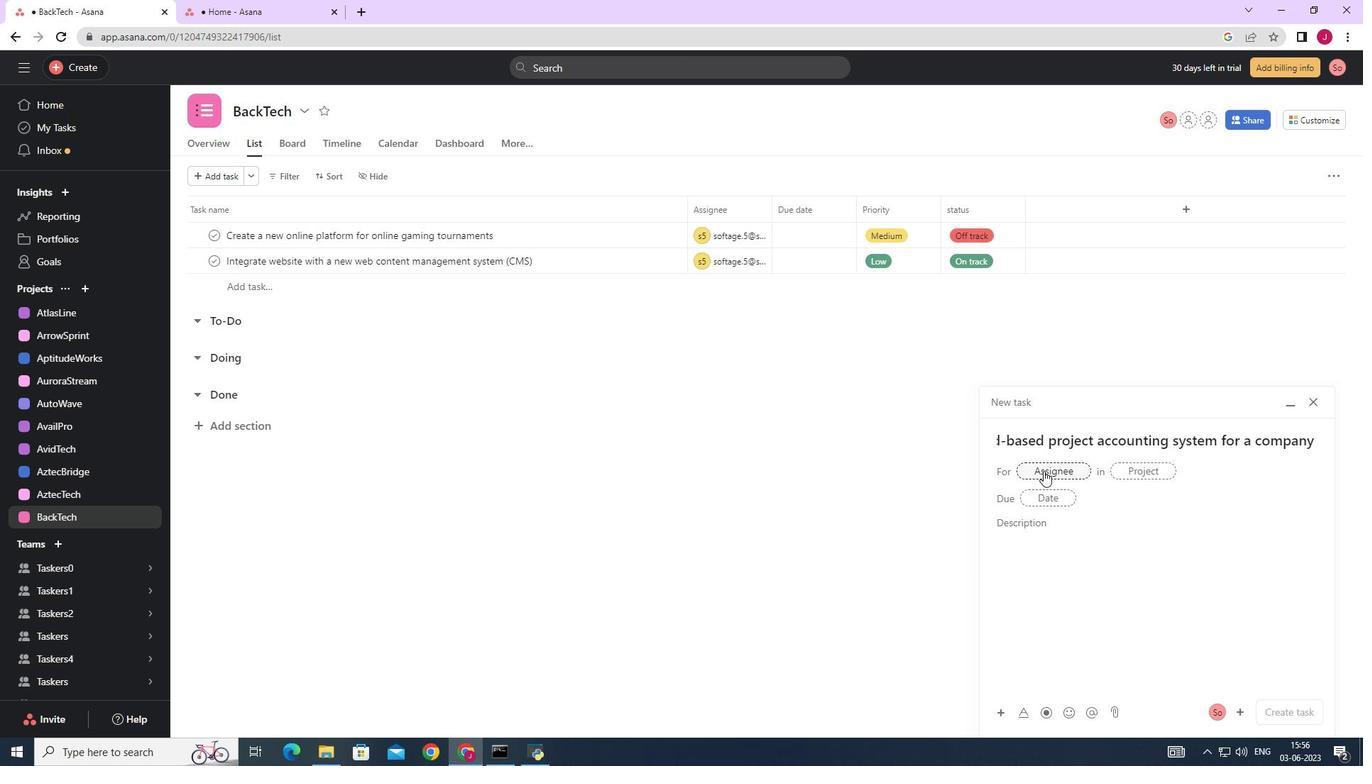 
Action: Key pressed softage.
Screenshot: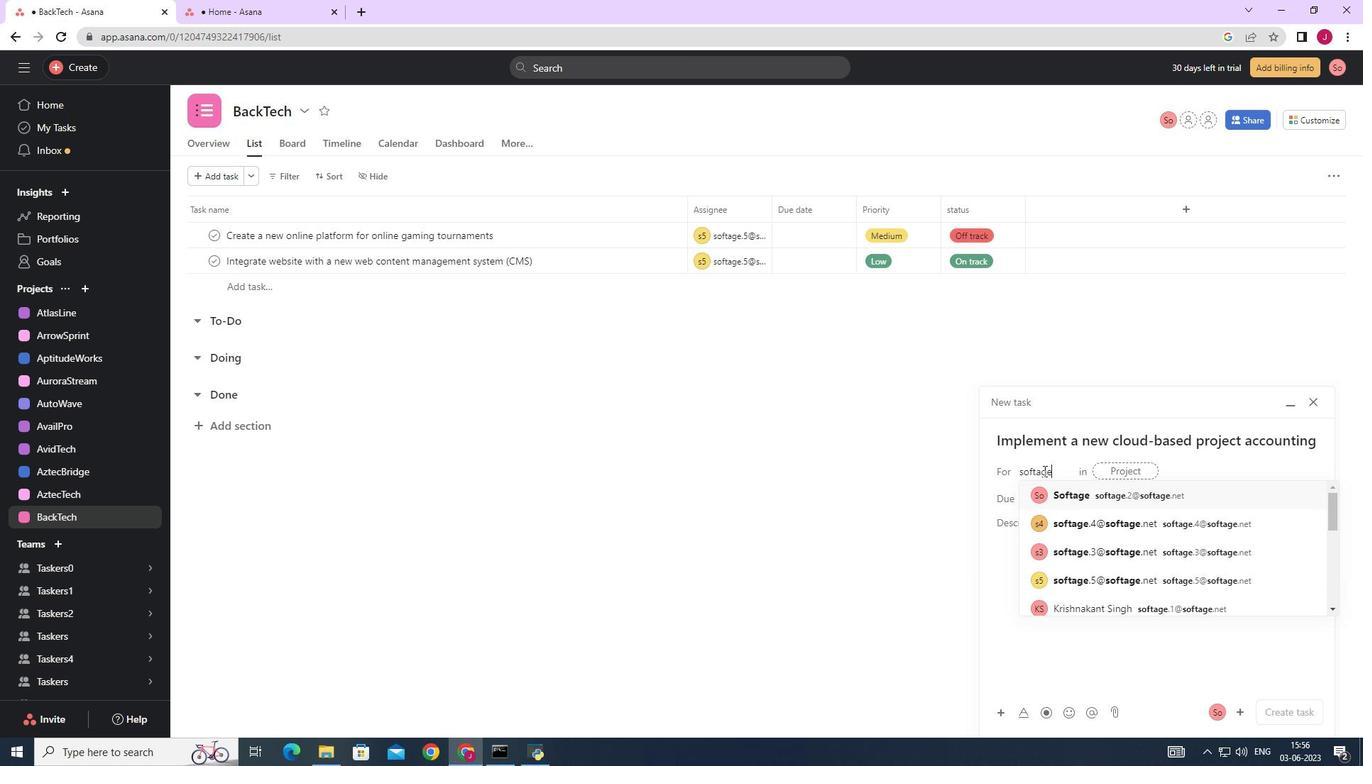 
Action: Mouse moved to (1037, 473)
Screenshot: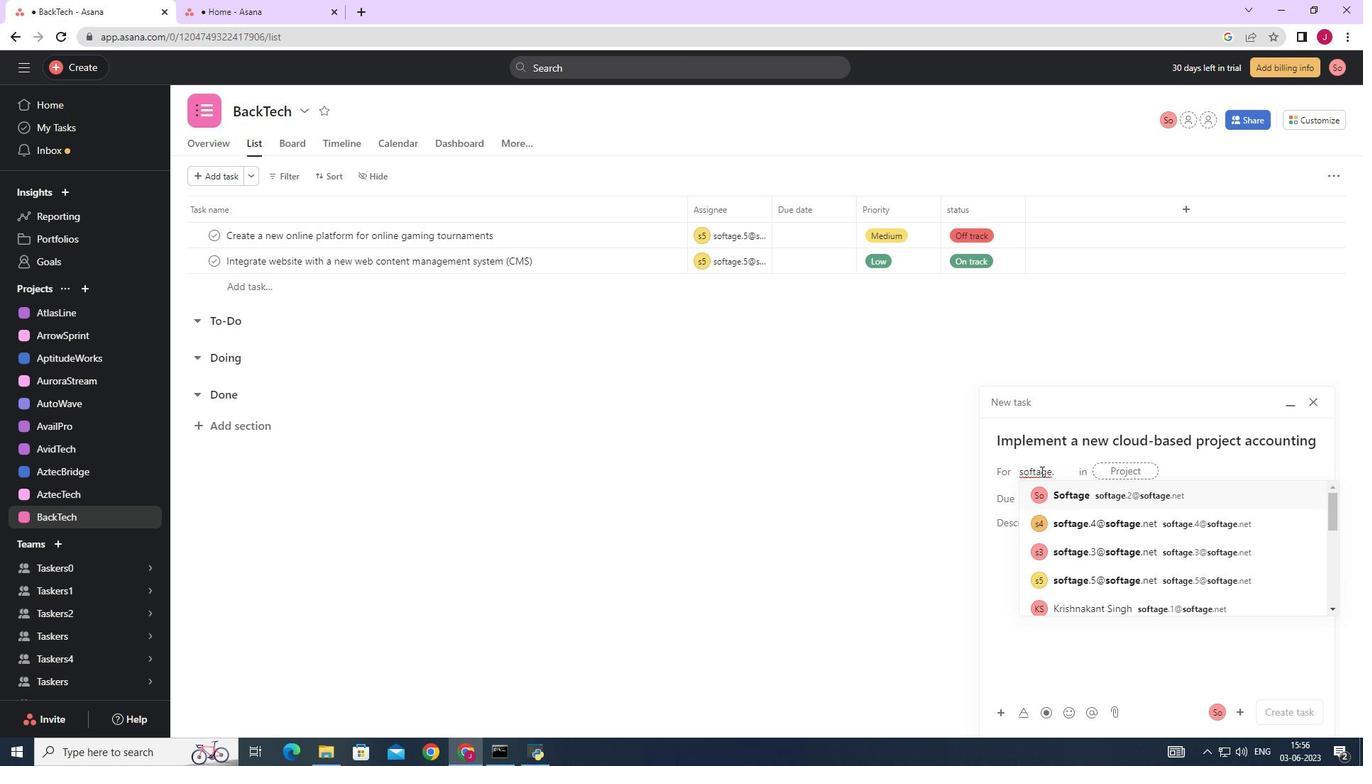 
Action: Key pressed 5
Screenshot: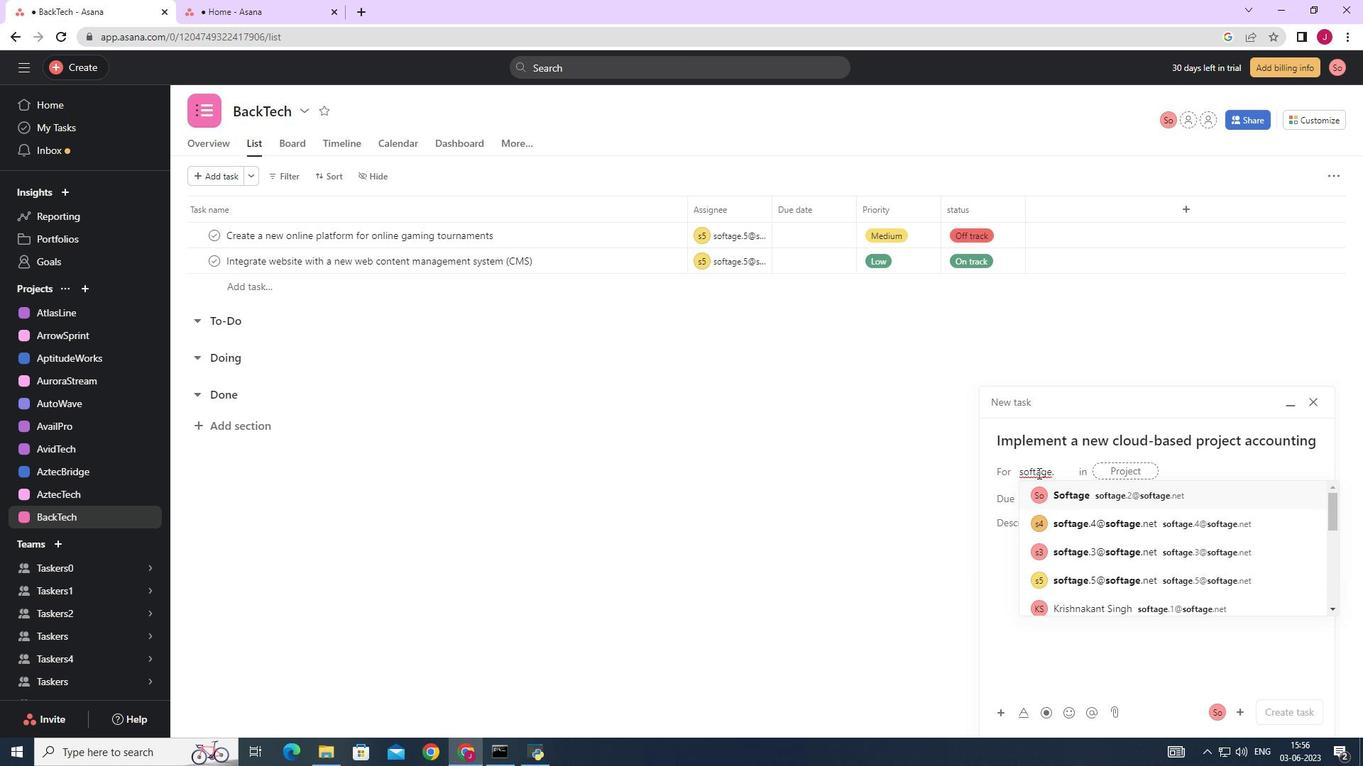 
Action: Mouse moved to (1092, 494)
Screenshot: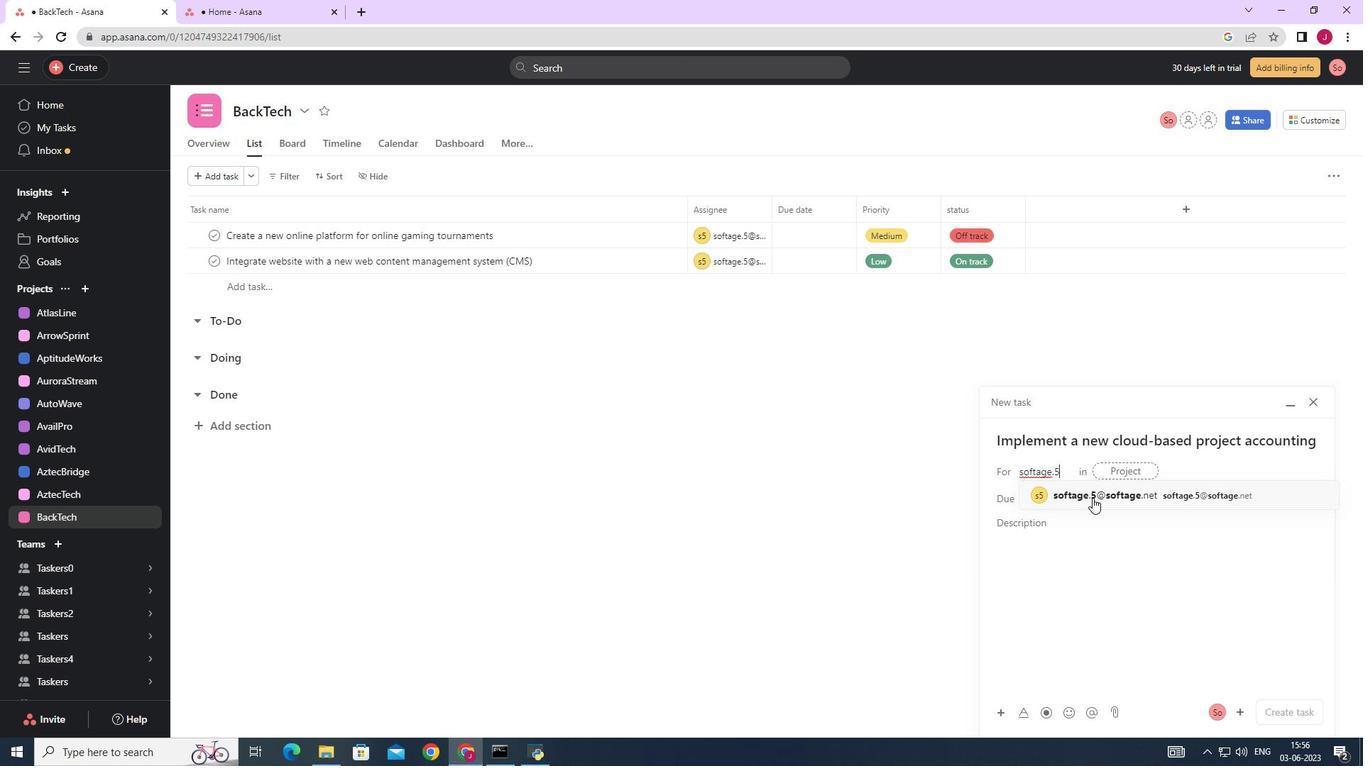 
Action: Mouse pressed left at (1092, 494)
Screenshot: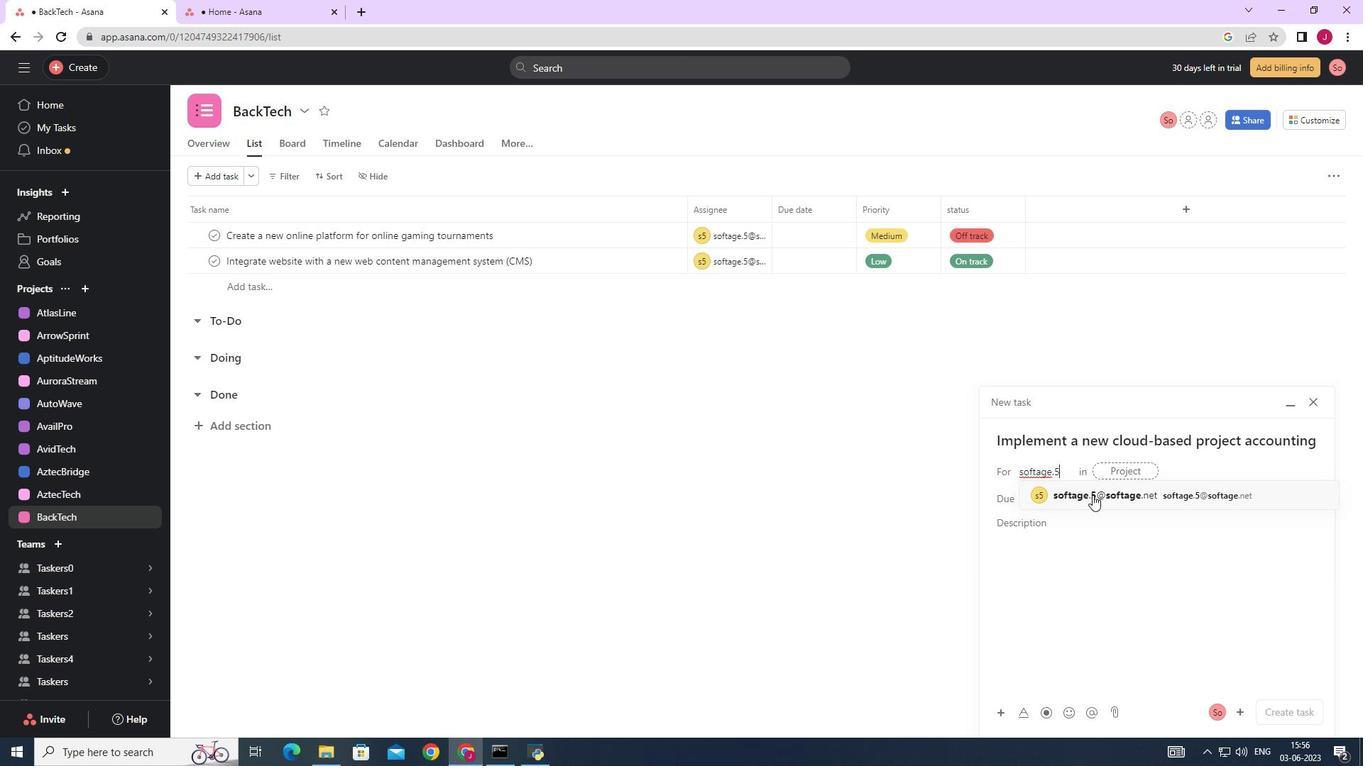
Action: Mouse moved to (885, 489)
Screenshot: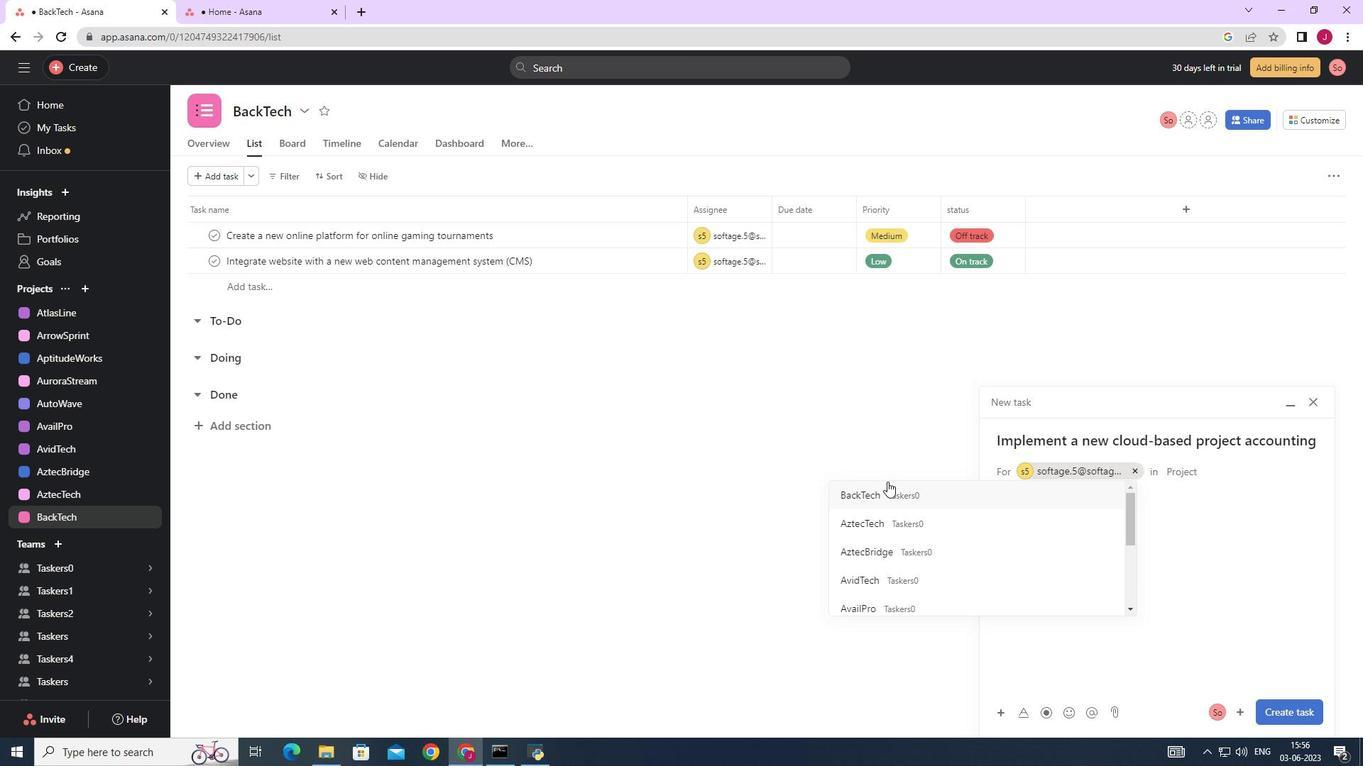 
Action: Mouse pressed left at (885, 489)
Screenshot: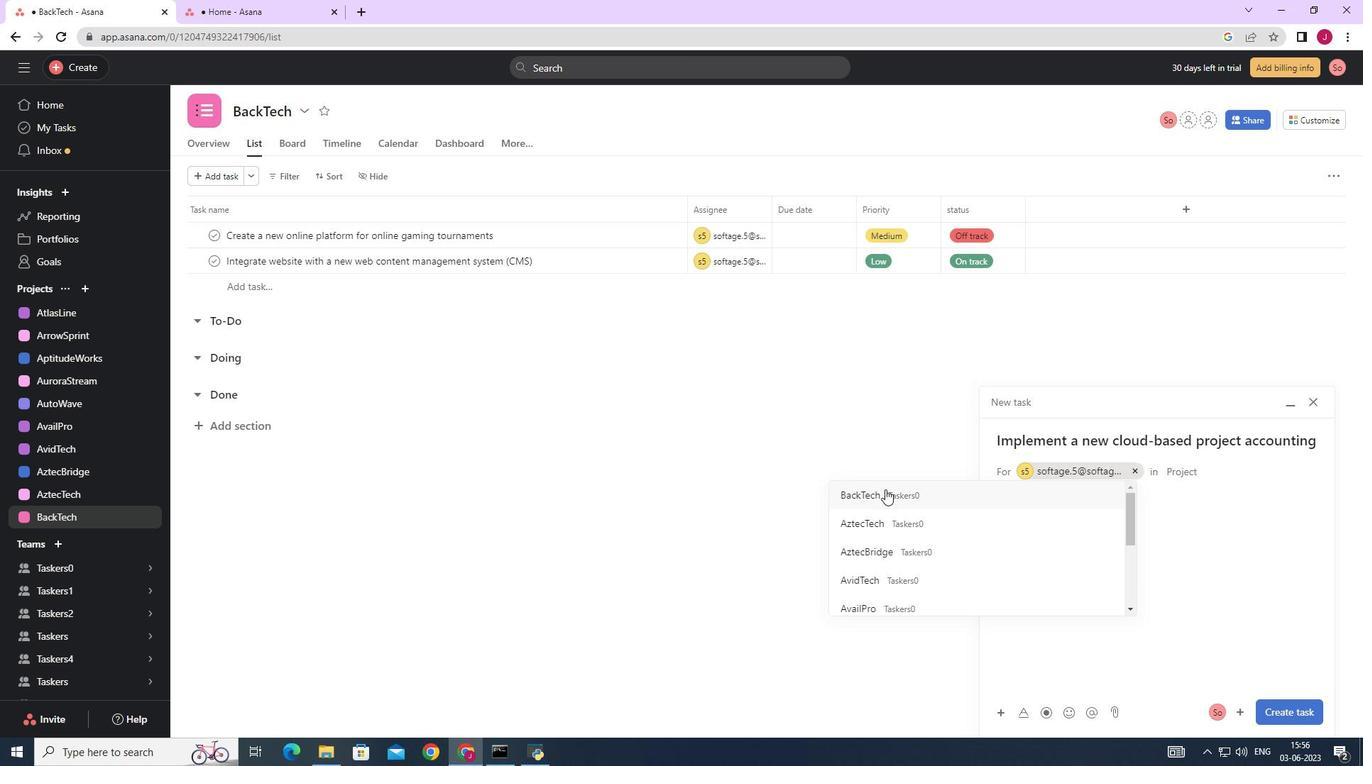 
Action: Mouse moved to (1071, 533)
Screenshot: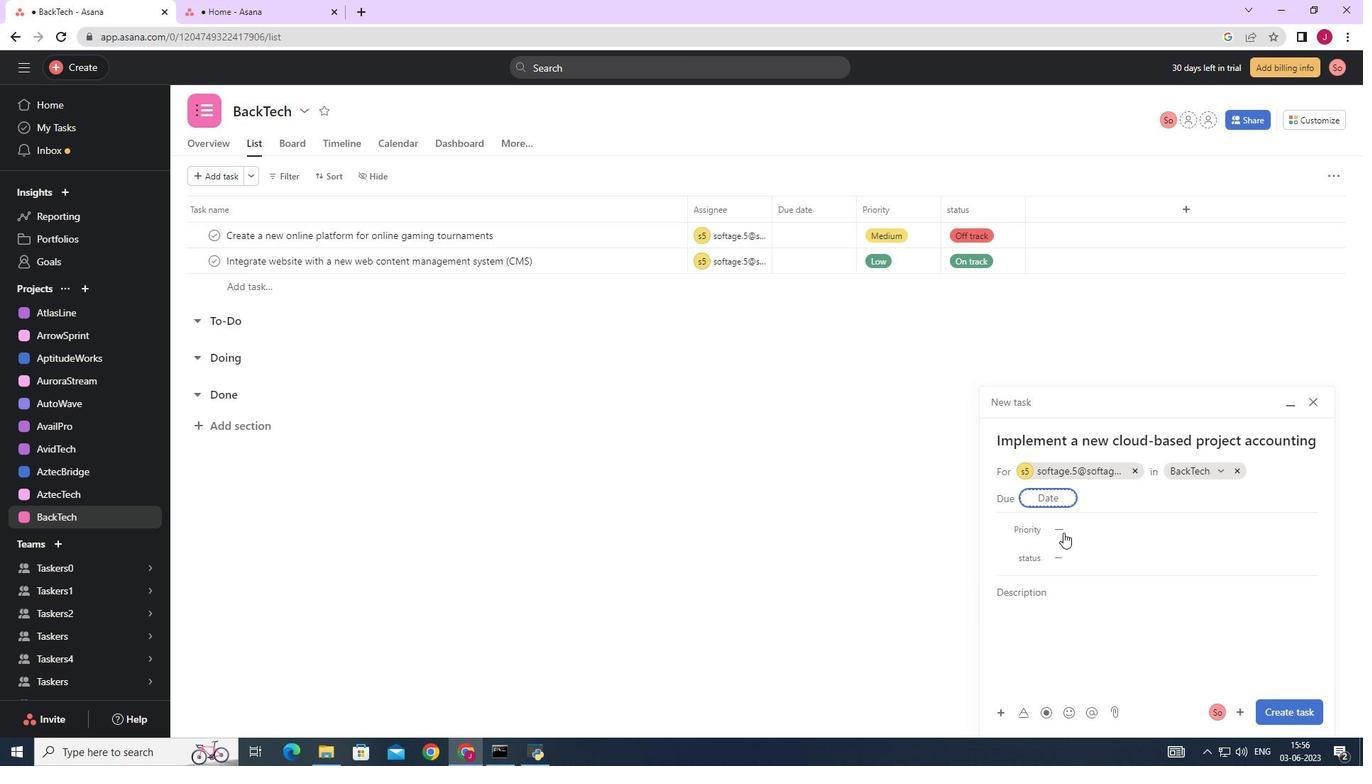 
Action: Mouse pressed left at (1071, 533)
Screenshot: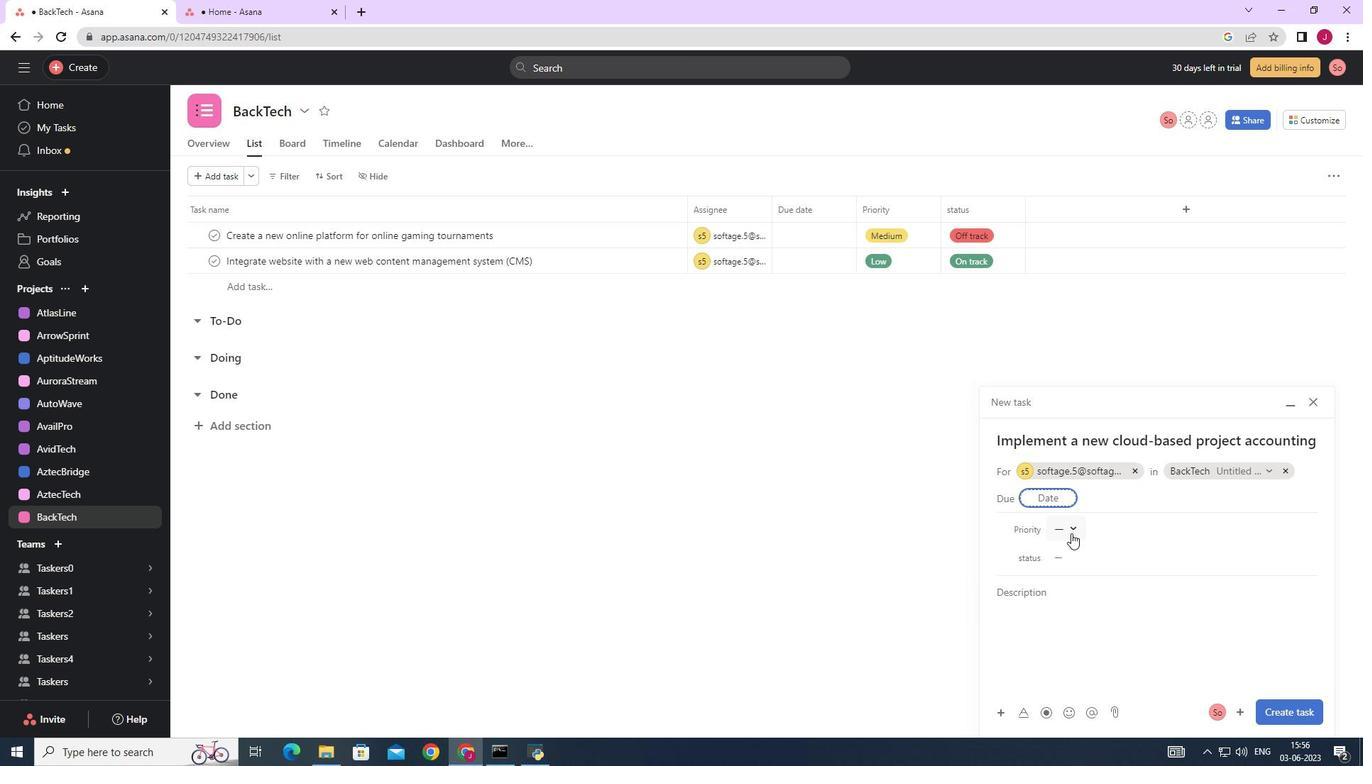 
Action: Mouse moved to (1103, 599)
Screenshot: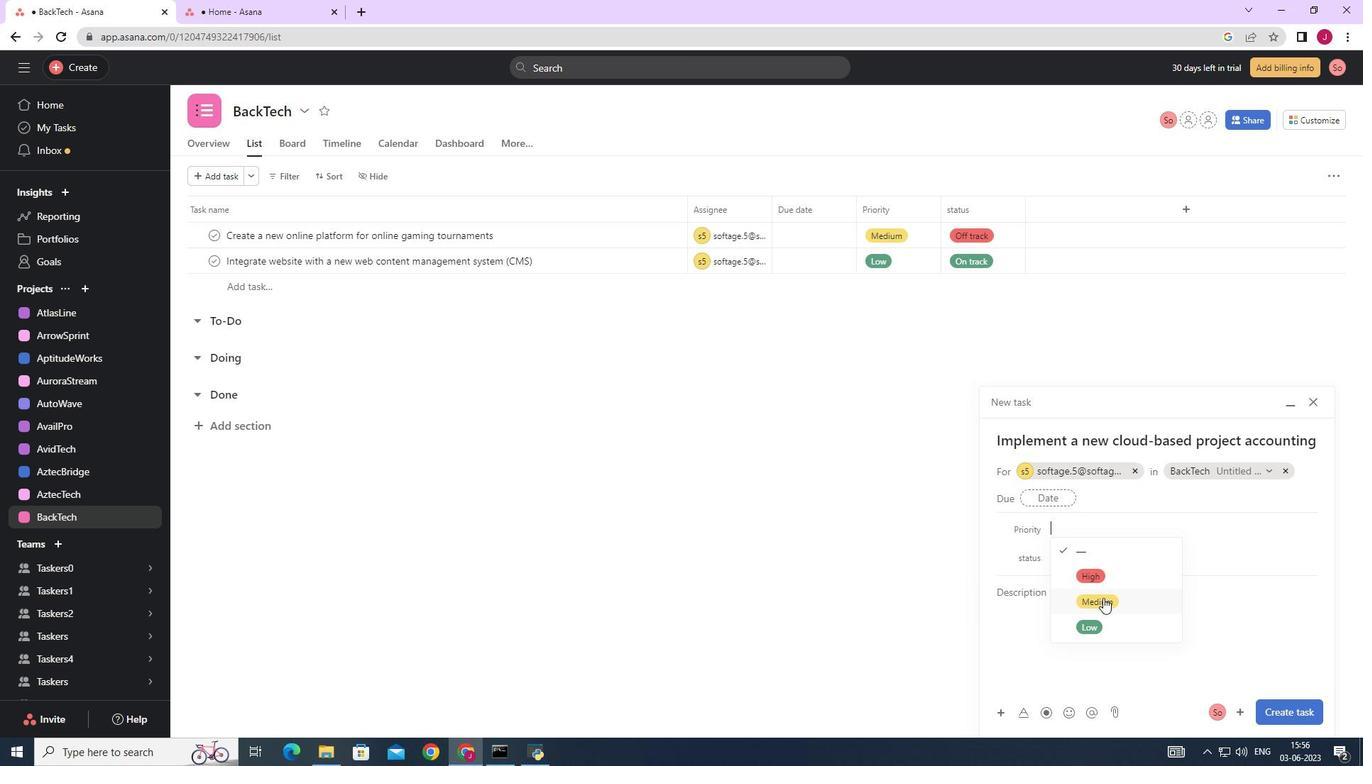 
Action: Mouse pressed left at (1103, 599)
Screenshot: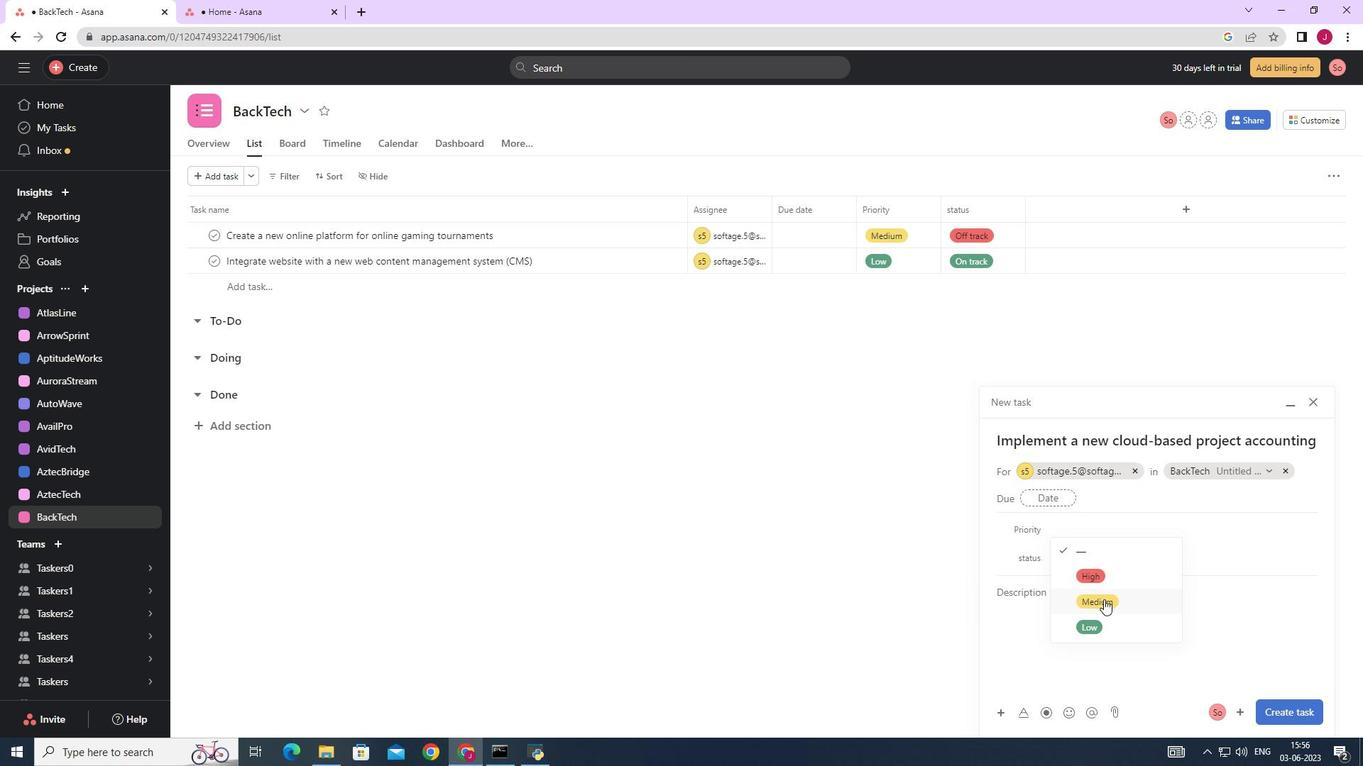 
Action: Mouse moved to (1079, 556)
Screenshot: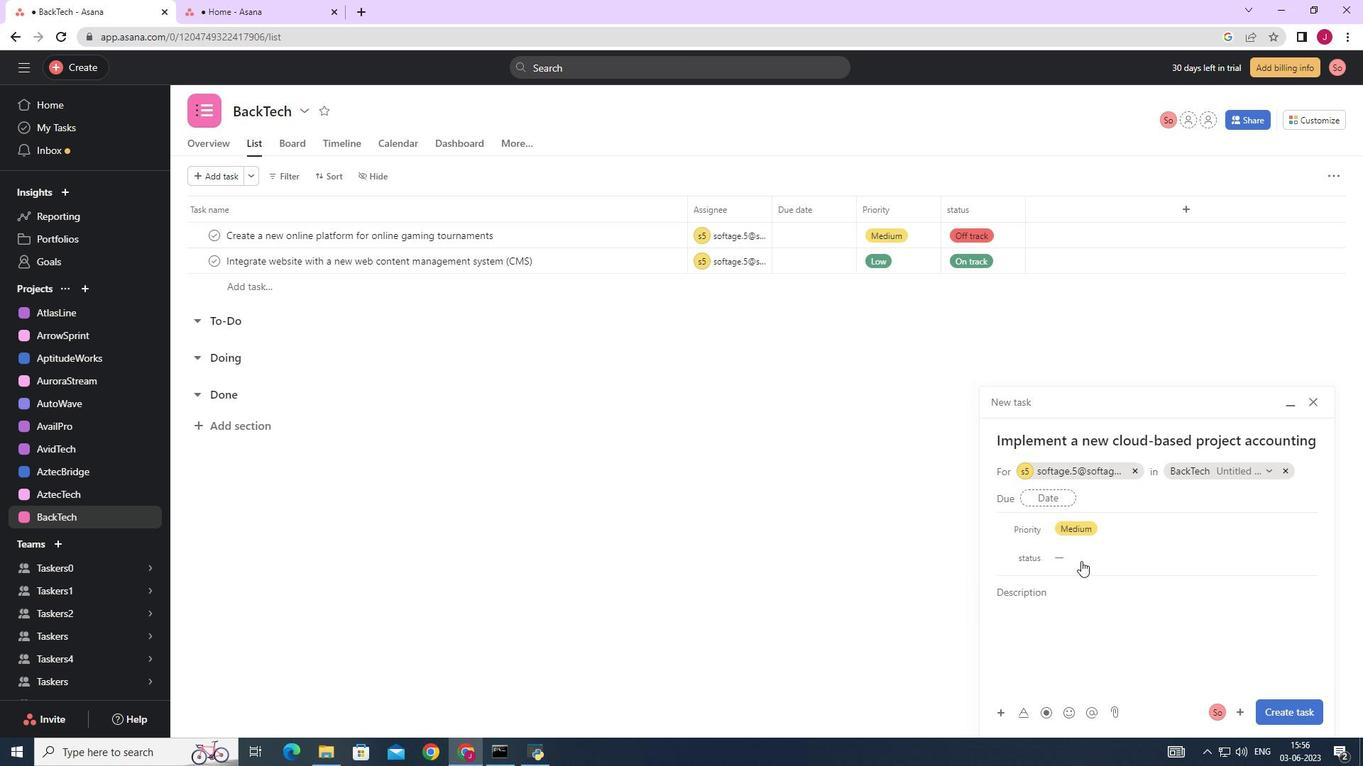 
Action: Mouse pressed left at (1079, 556)
Screenshot: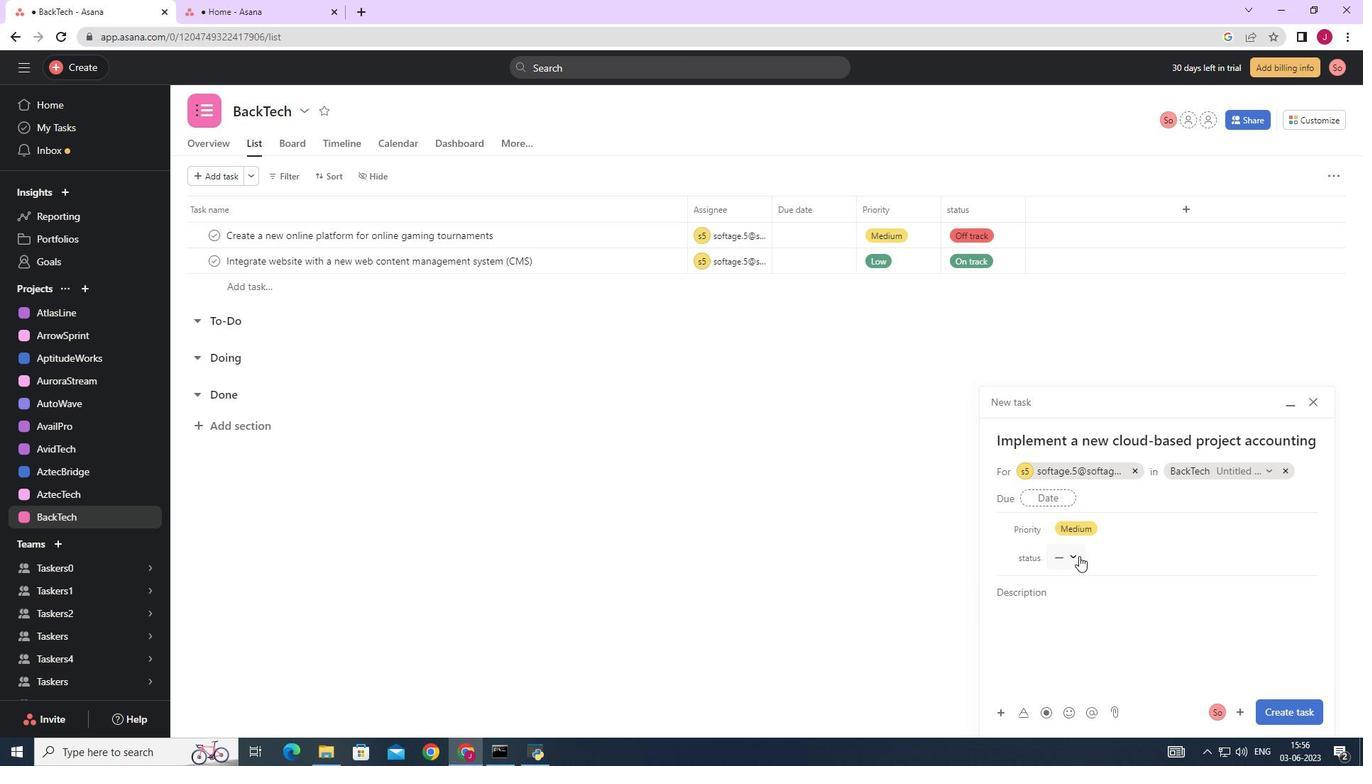 
Action: Mouse moved to (1093, 652)
Screenshot: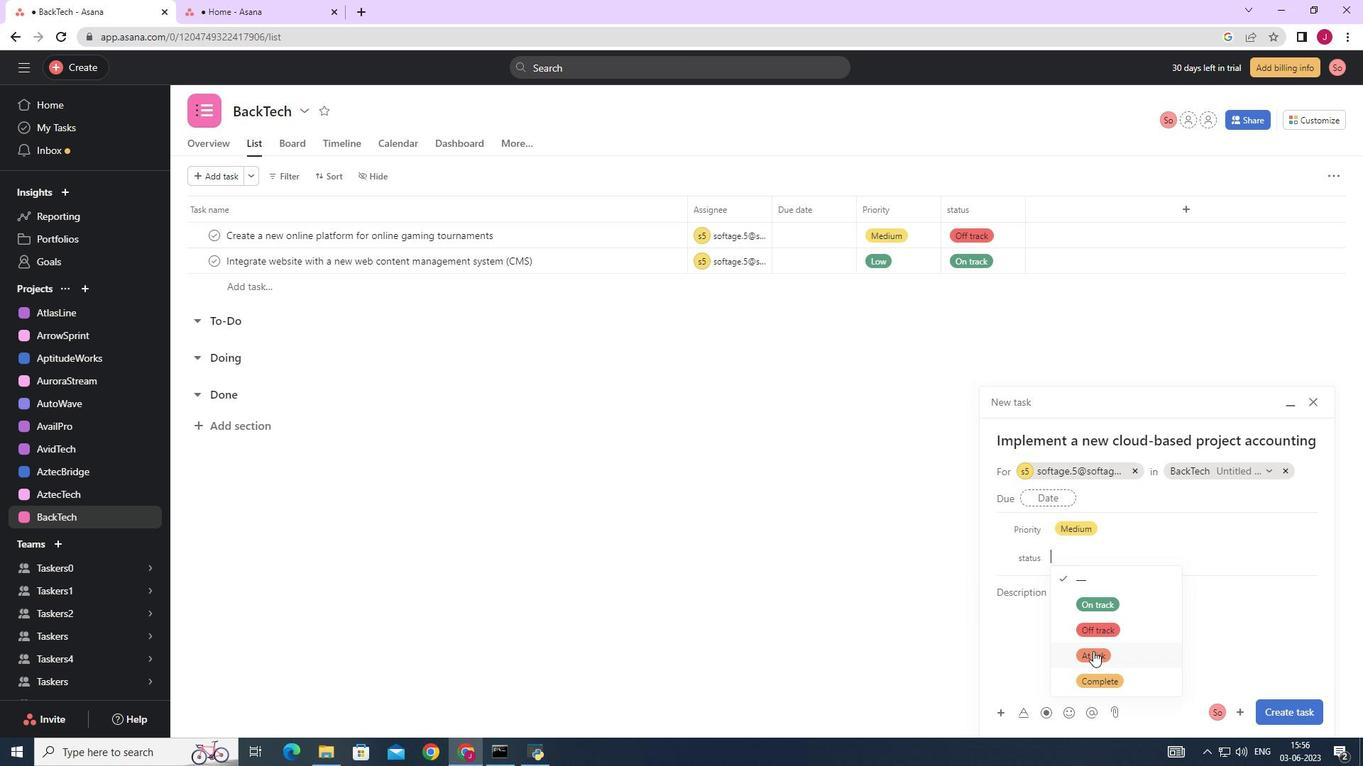 
Action: Mouse pressed left at (1093, 652)
Screenshot: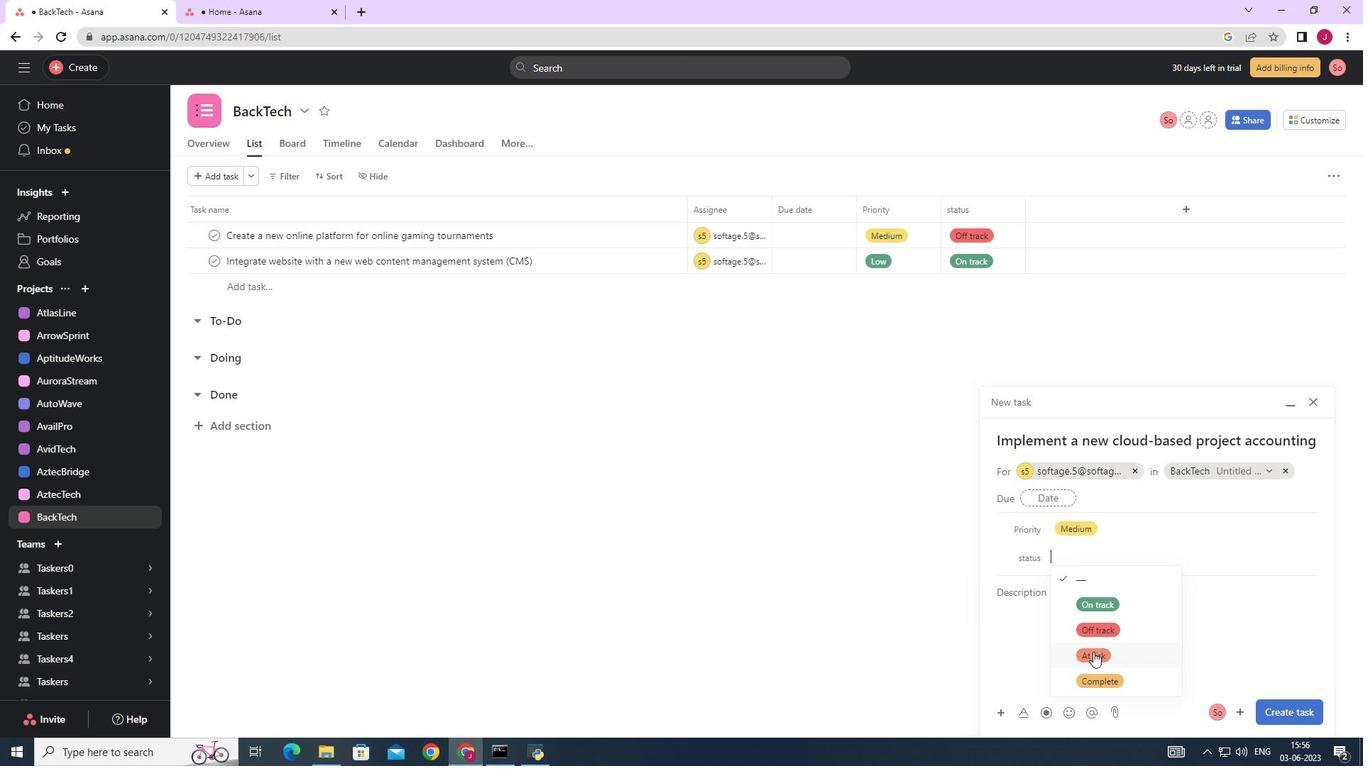 
Action: Mouse moved to (1289, 710)
Screenshot: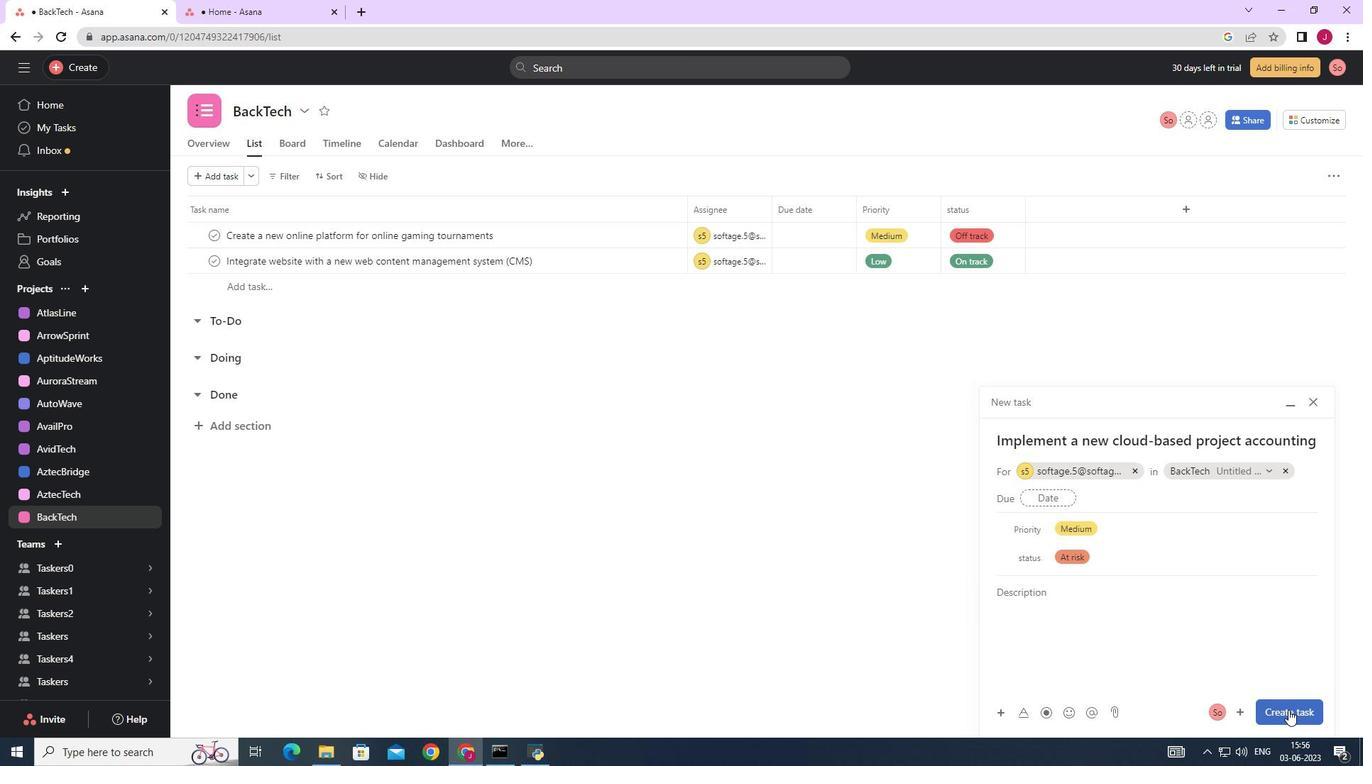 
Action: Mouse pressed left at (1289, 710)
Screenshot: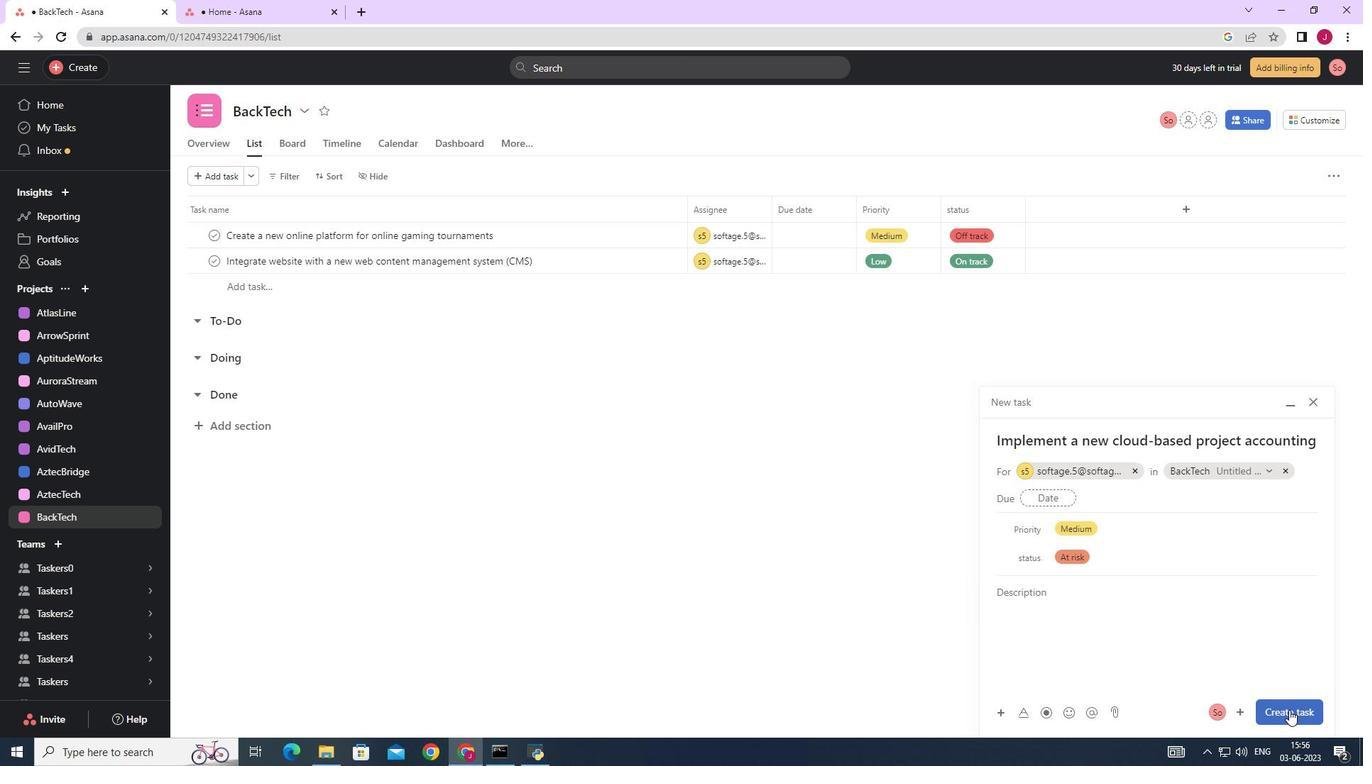 
Action: Mouse moved to (1245, 705)
Screenshot: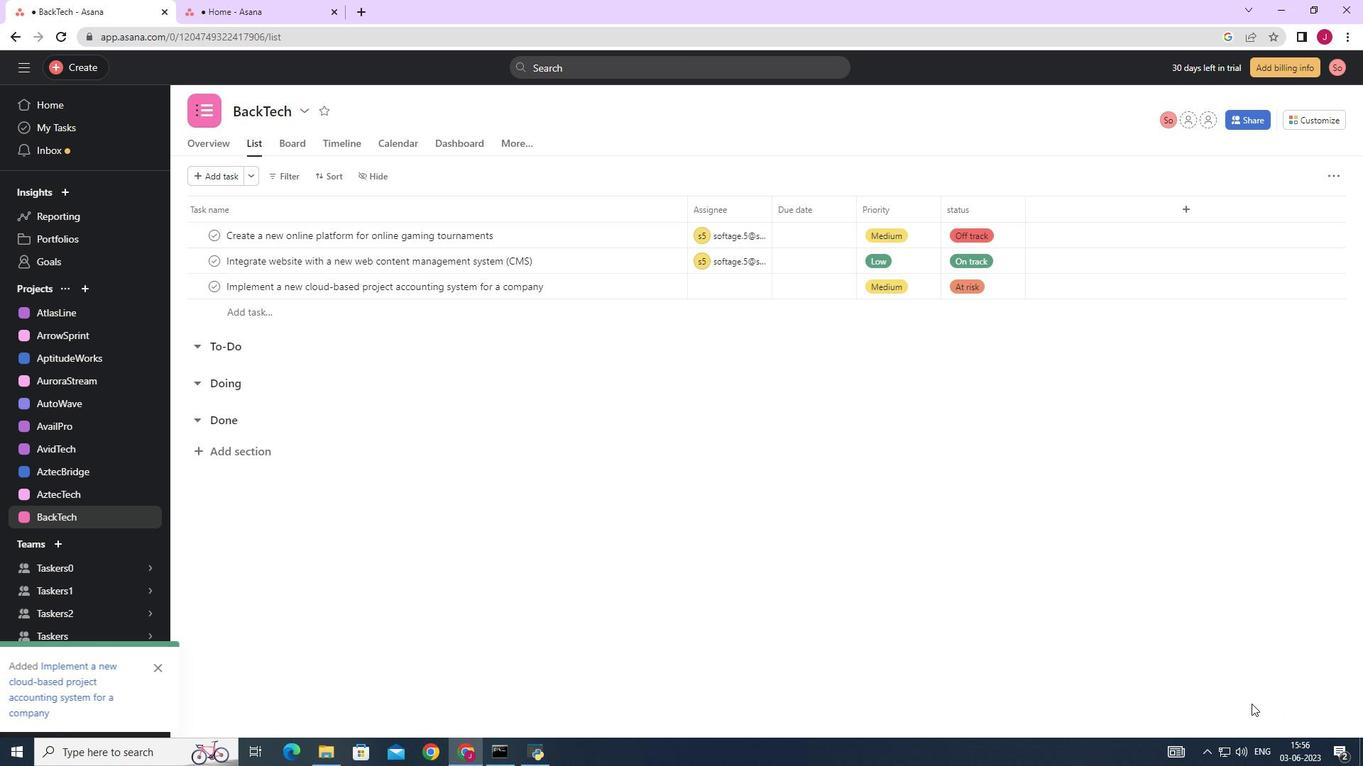
